 Task: Open Card Email Marketing Campaign Review in Board IT Disaster Recovery and Business Continuity Planning to Workspace Corporate Governance Services and add a team member Softage.3@softage.net, a label Green, a checklist Agroforestry, an attachment from Trello, a color Green and finally, add a card description 'Develop and launch new customer segmentation strategy for international markets' and a comment 'Let us approach this task with a sense of data-driven decision-making, using metrics and analytics to inform our choices.'. Add a start date 'Jan 03, 1900' with a due date 'Jan 10, 1900'
Action: Mouse moved to (88, 335)
Screenshot: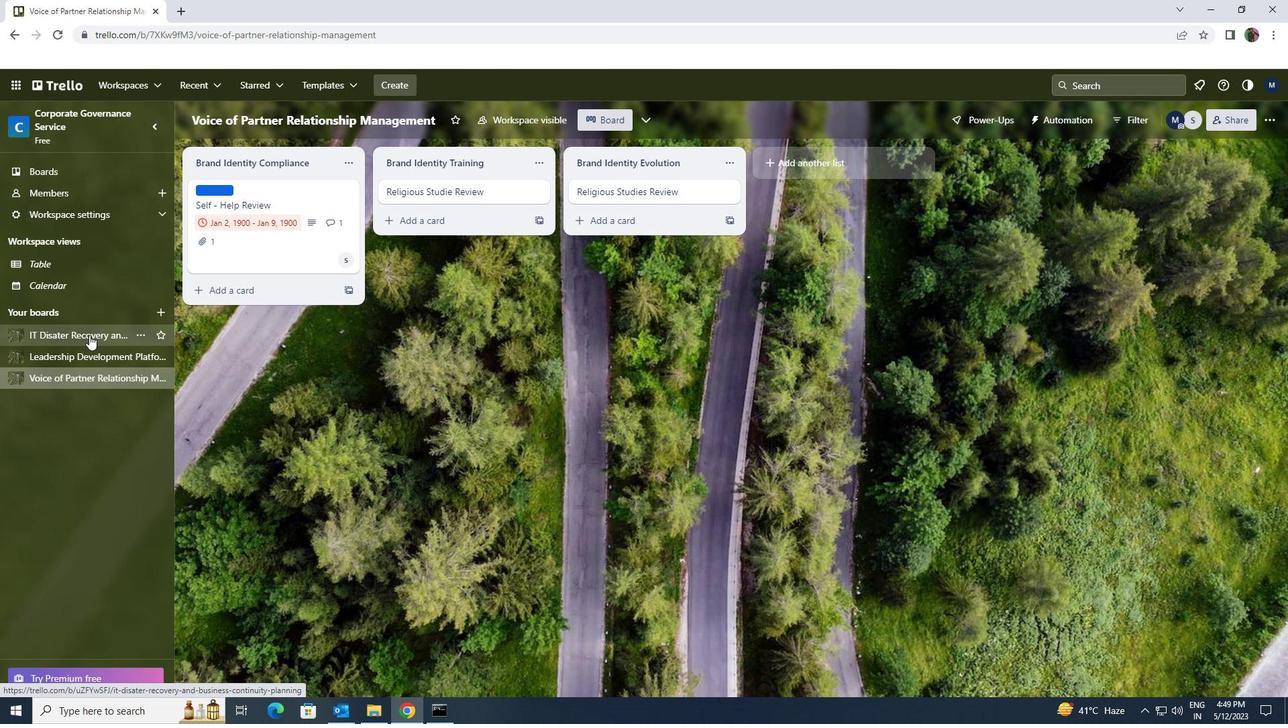 
Action: Mouse pressed left at (88, 335)
Screenshot: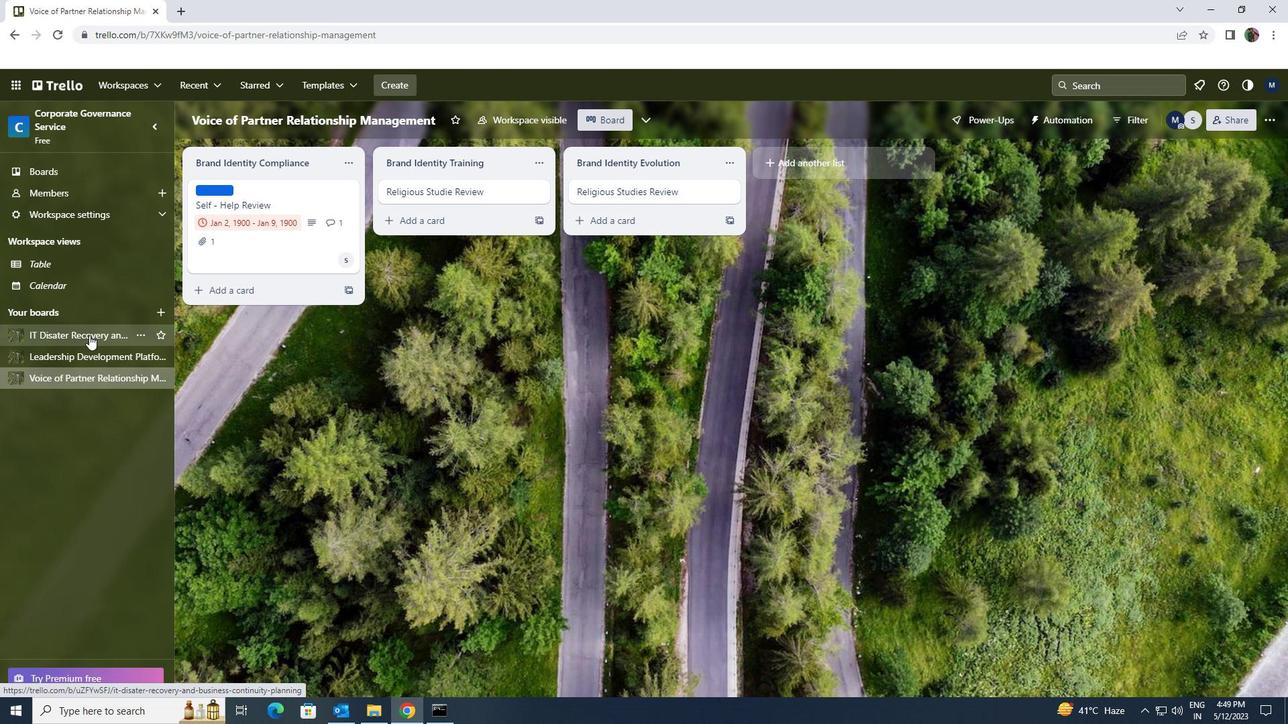 
Action: Mouse moved to (251, 197)
Screenshot: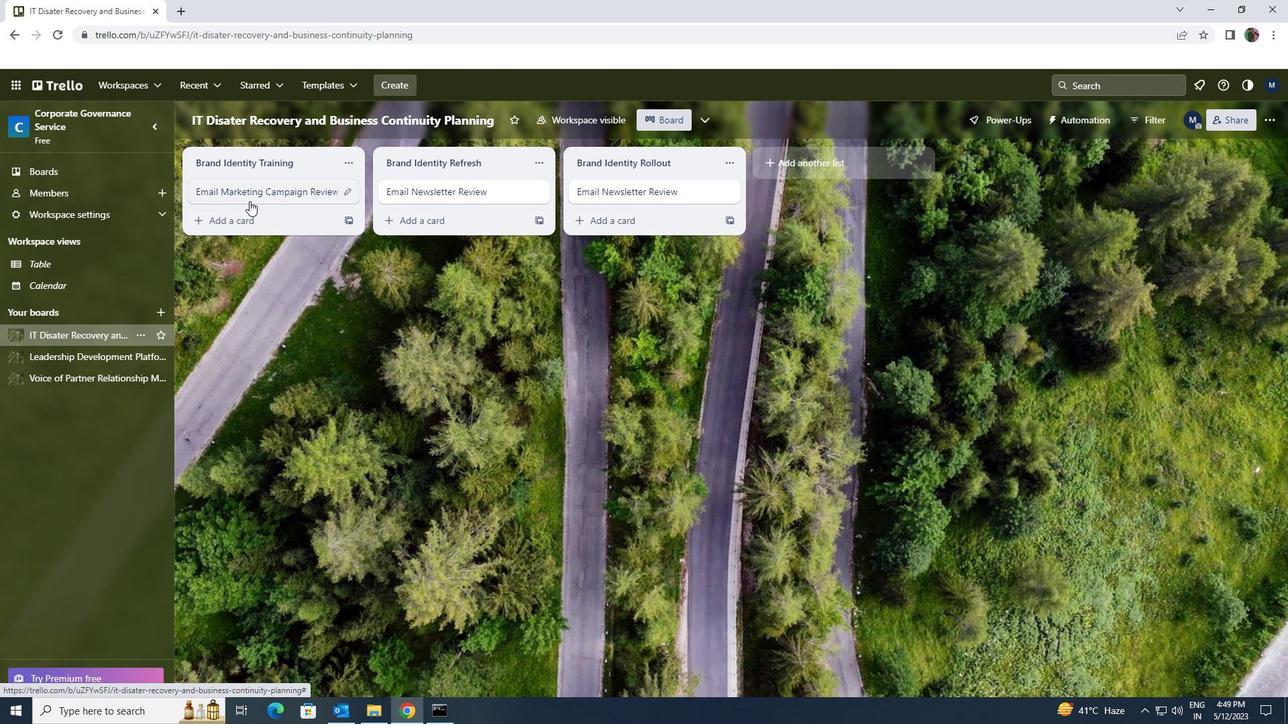 
Action: Mouse pressed left at (251, 197)
Screenshot: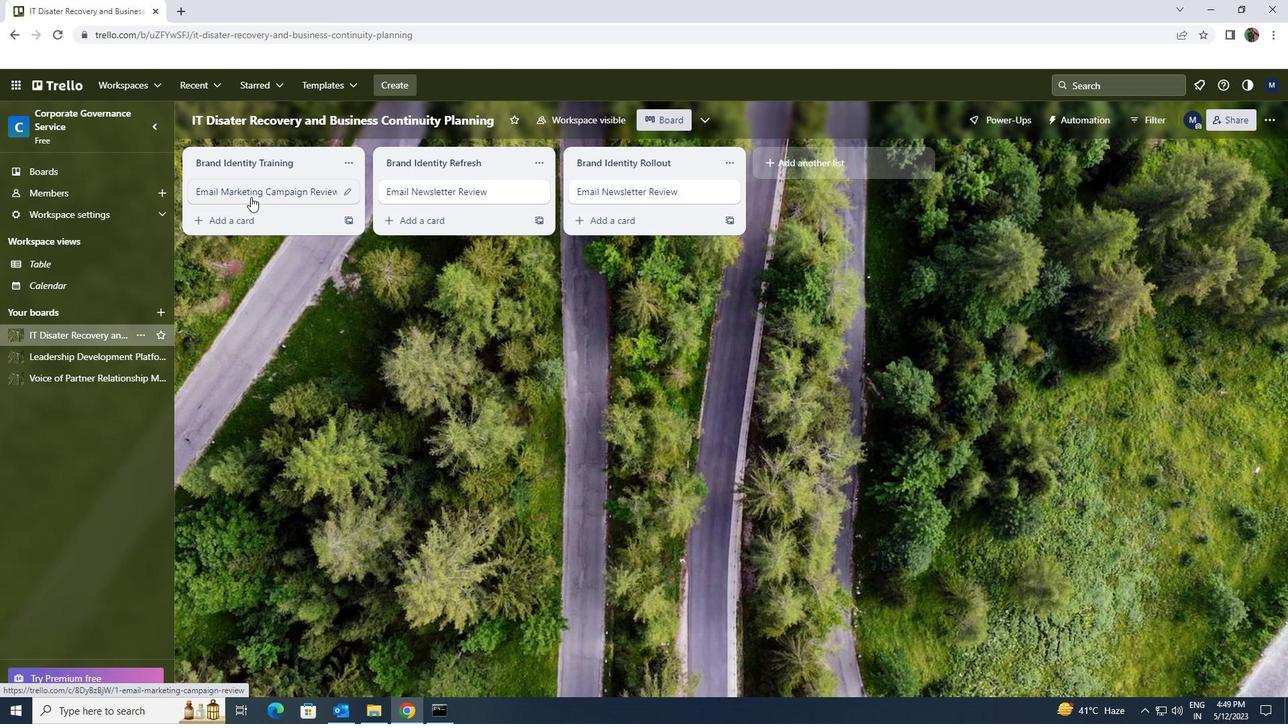 
Action: Mouse moved to (797, 193)
Screenshot: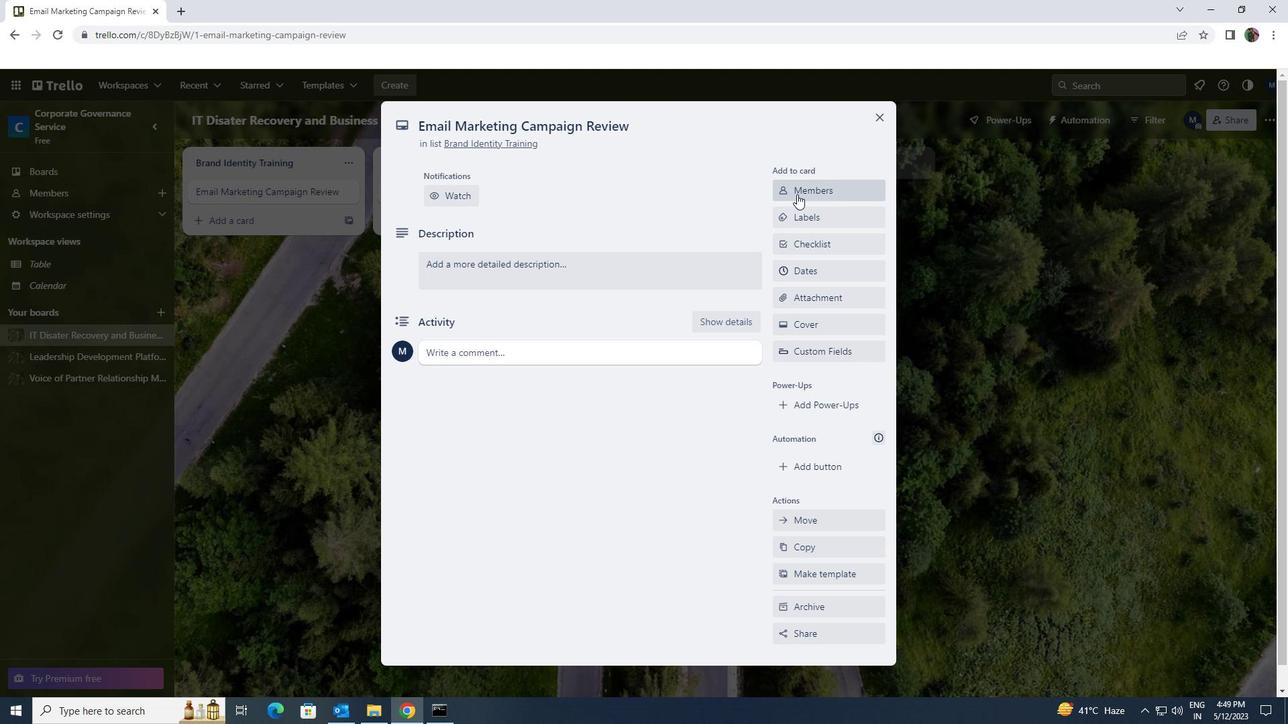 
Action: Mouse pressed left at (797, 193)
Screenshot: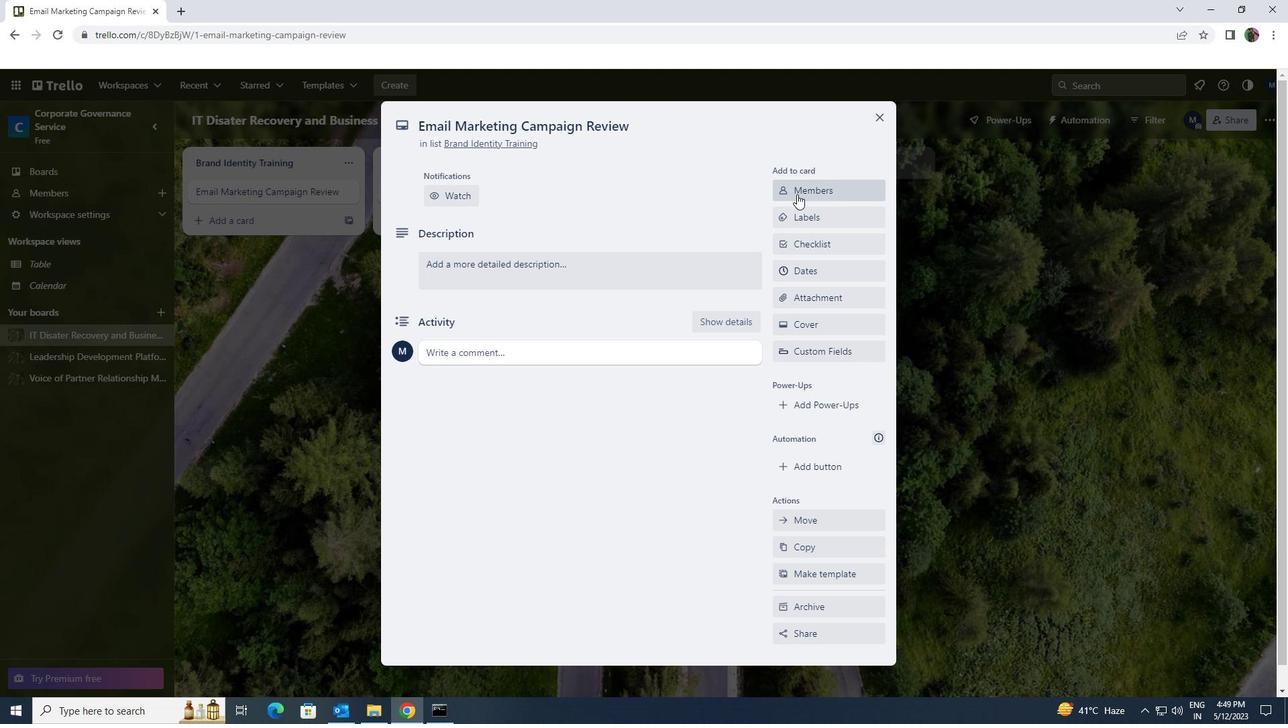 
Action: Mouse moved to (803, 252)
Screenshot: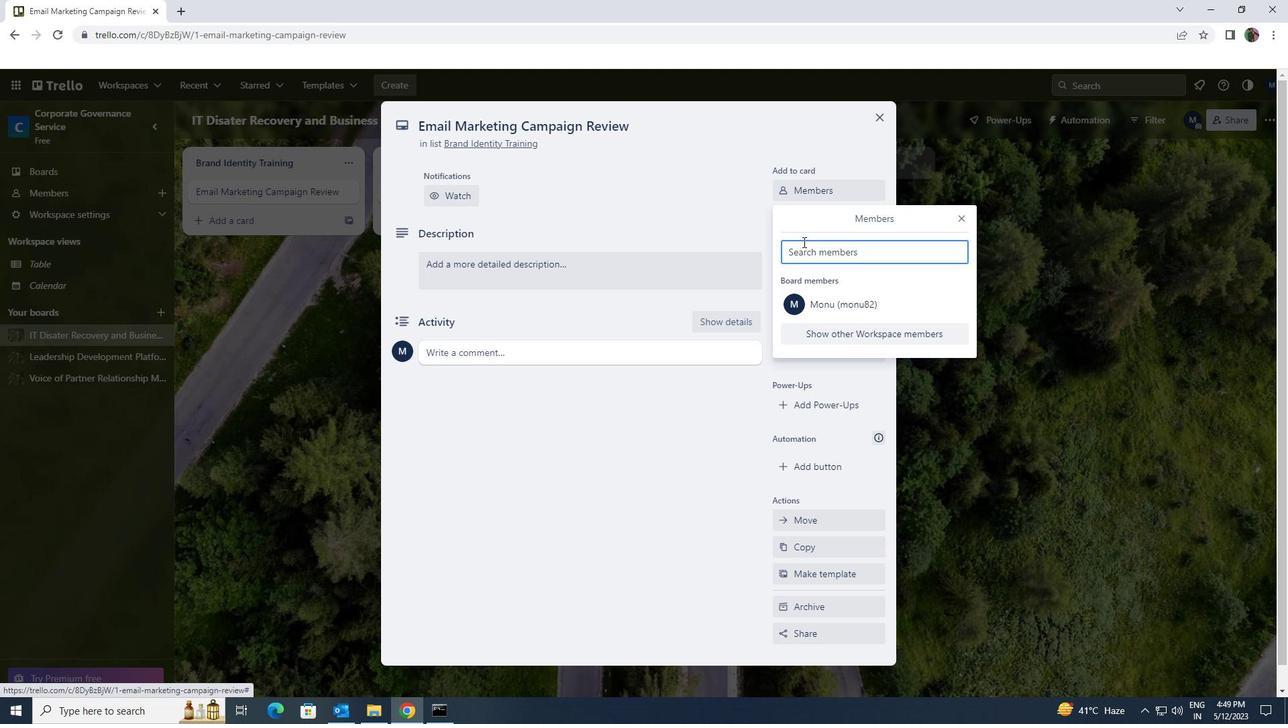 
Action: Mouse pressed left at (803, 252)
Screenshot: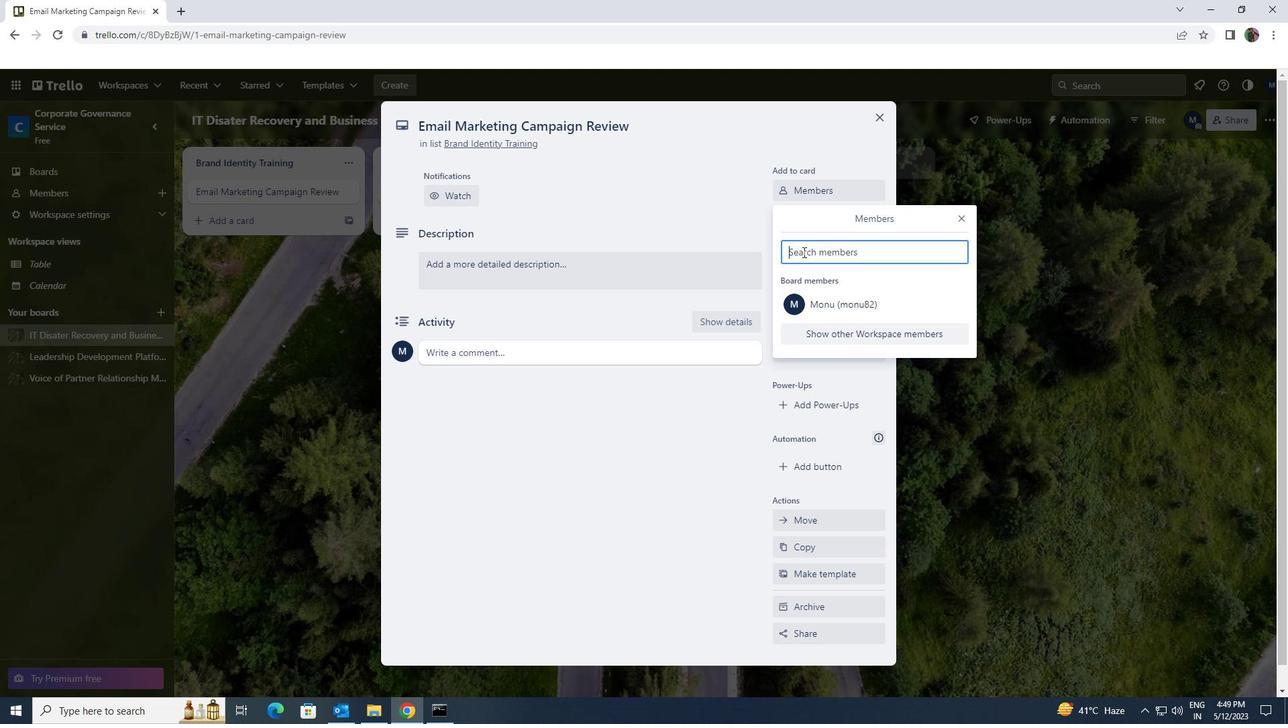 
Action: Key pressed softage.3<Key.shift>@SOFTAGE.NET
Screenshot: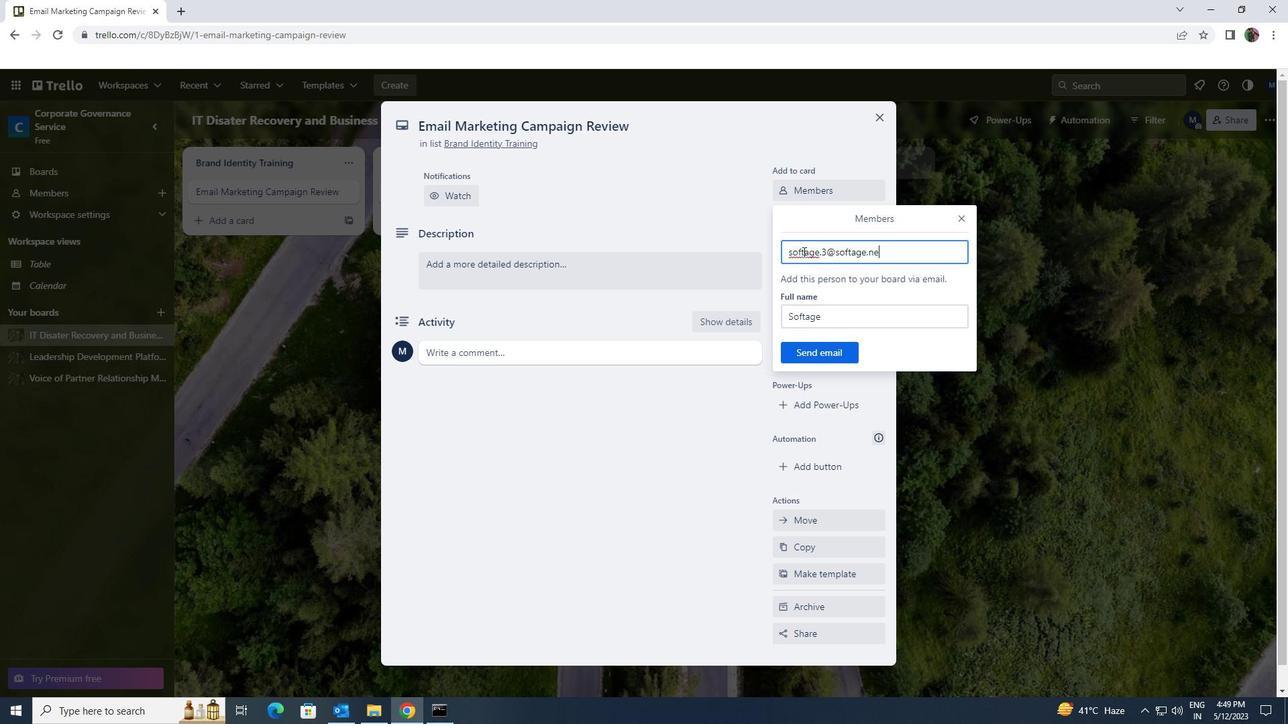 
Action: Mouse moved to (816, 350)
Screenshot: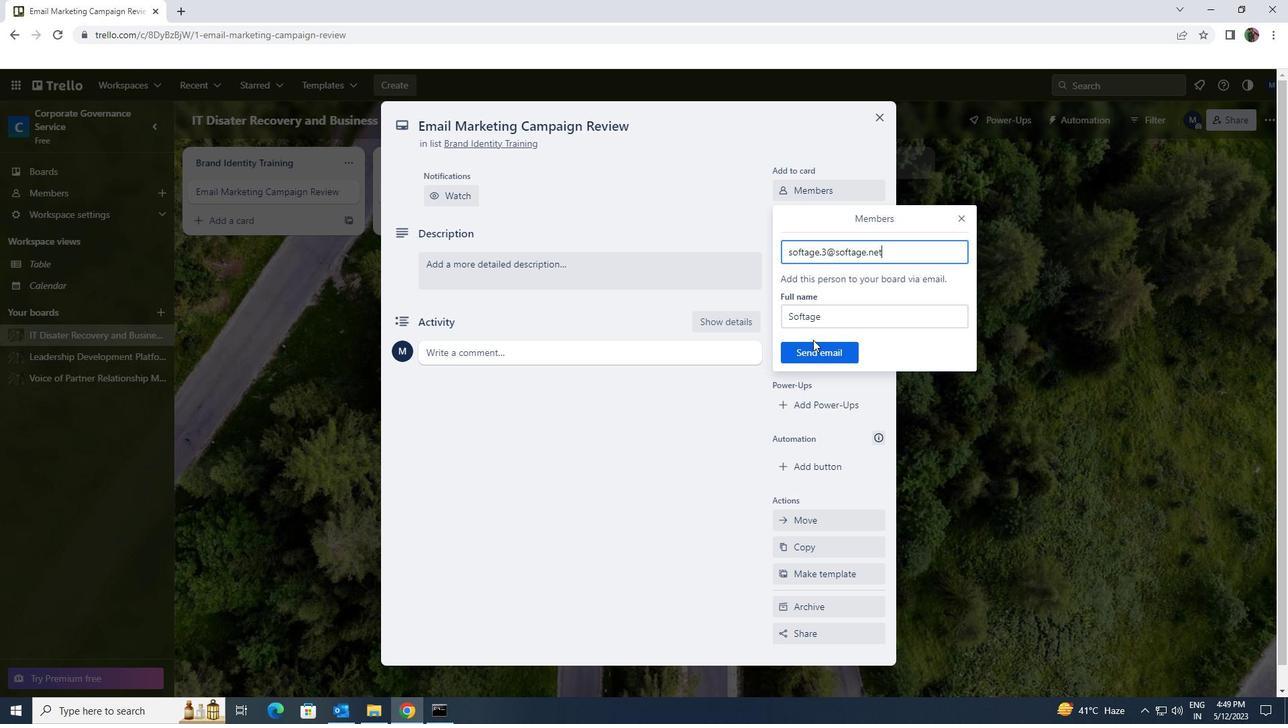 
Action: Mouse pressed left at (816, 350)
Screenshot: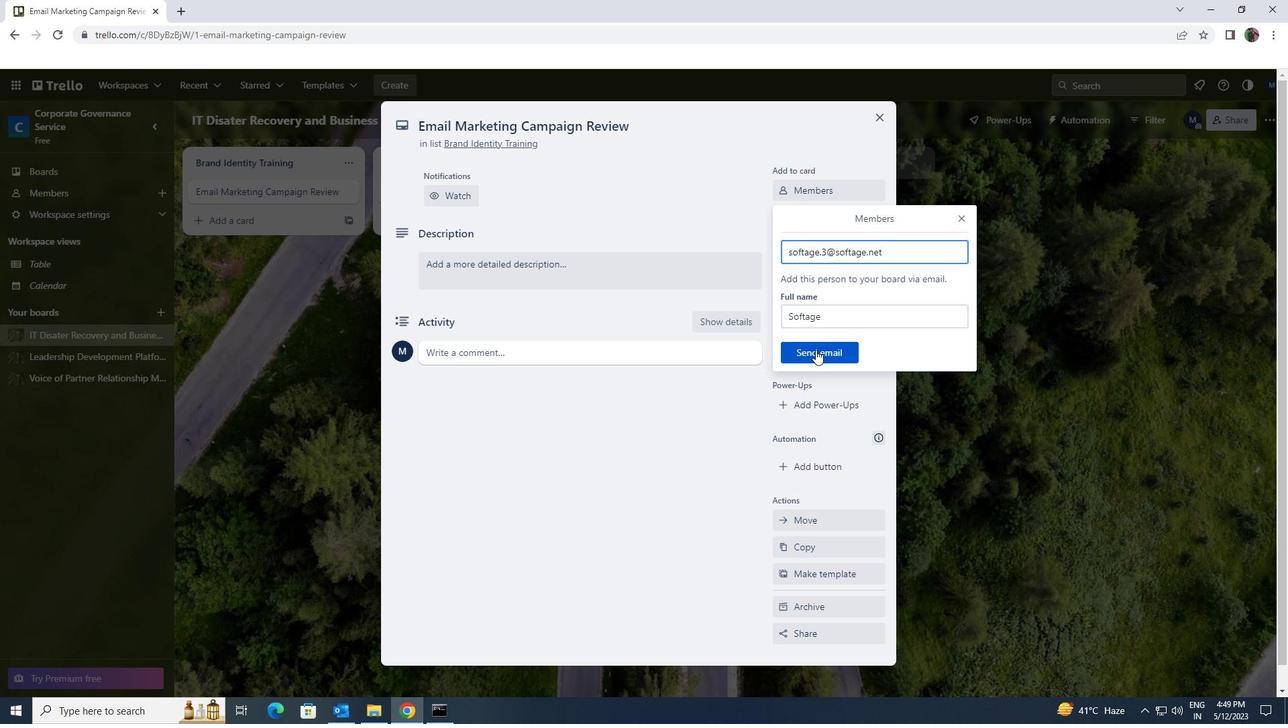 
Action: Mouse moved to (810, 271)
Screenshot: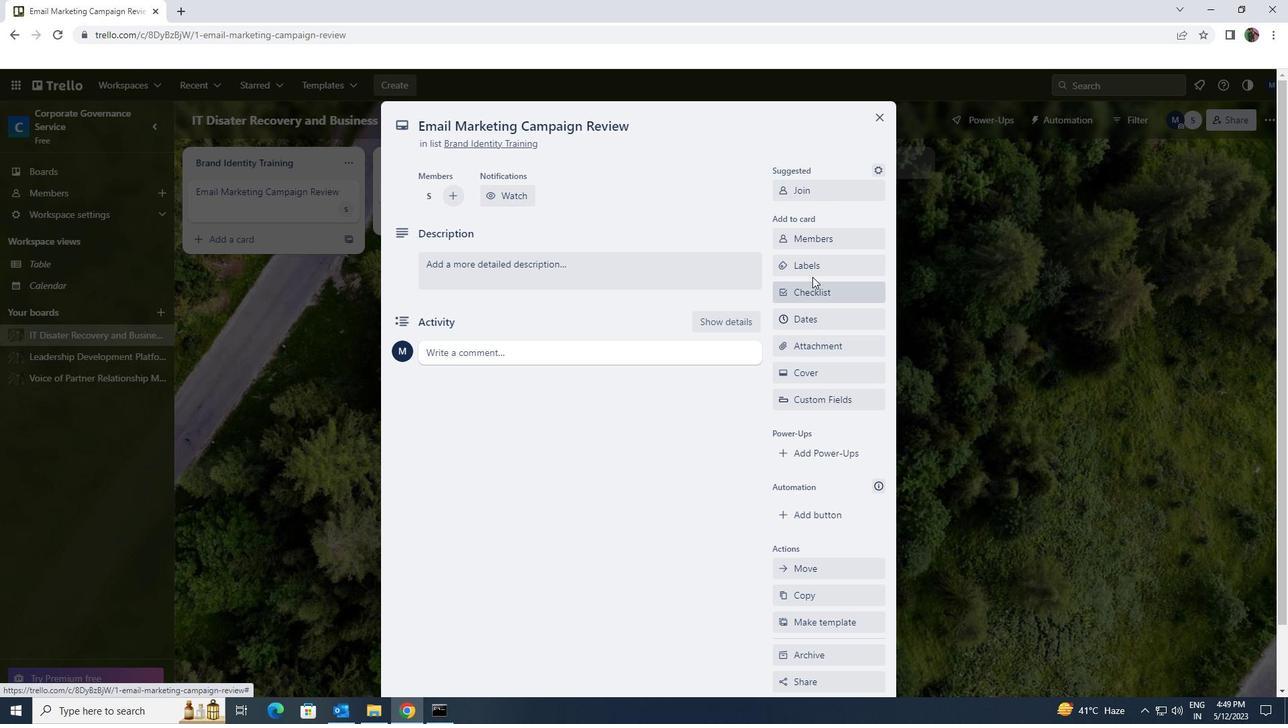 
Action: Mouse pressed left at (810, 271)
Screenshot: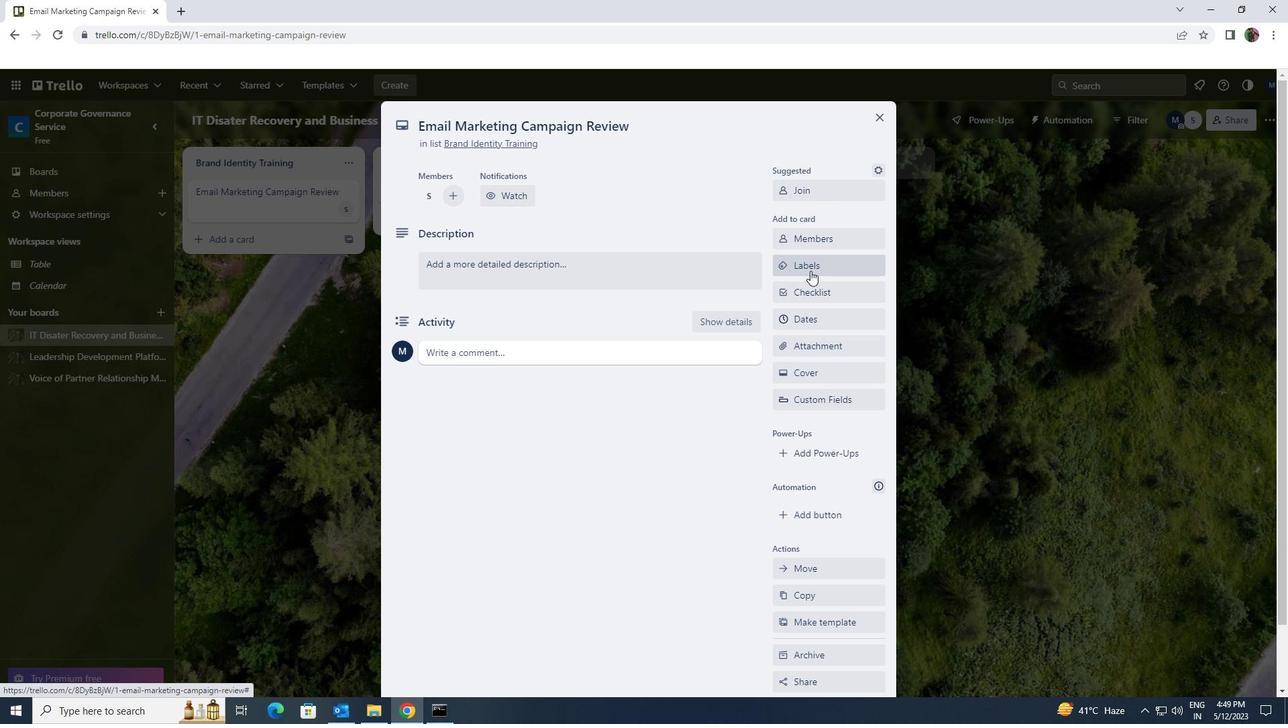 
Action: Mouse moved to (839, 522)
Screenshot: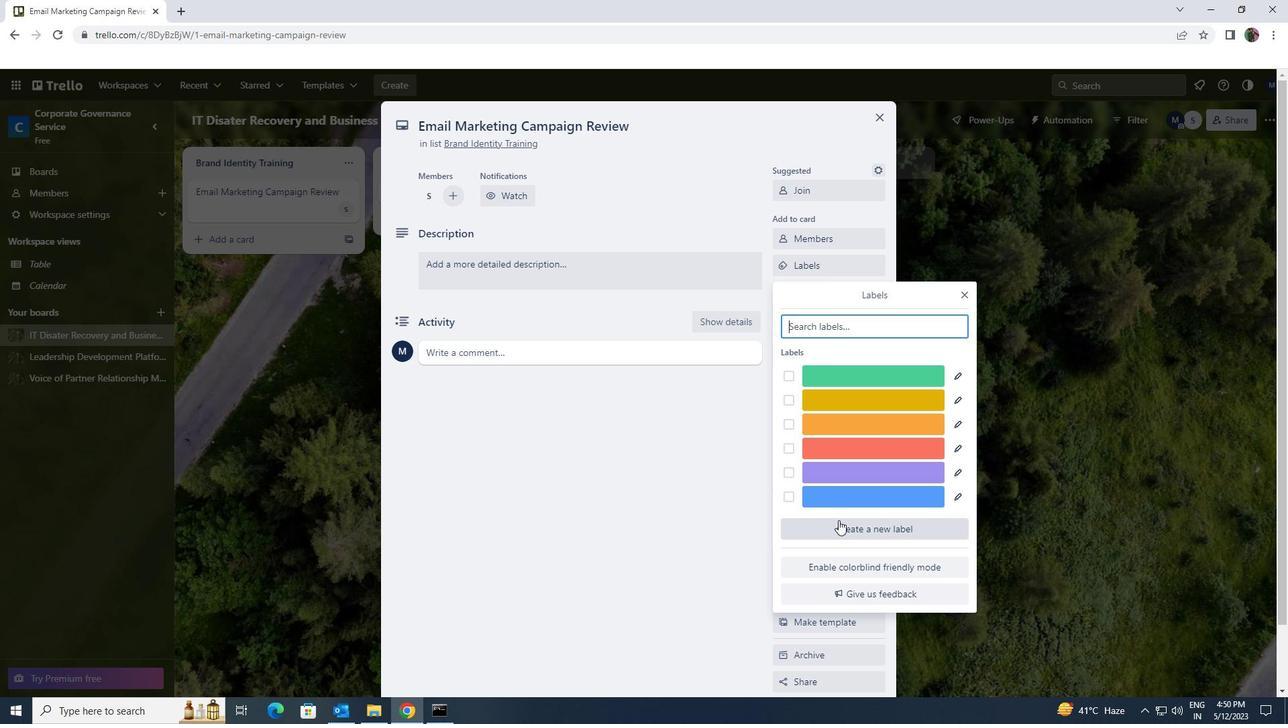 
Action: Mouse pressed left at (839, 522)
Screenshot: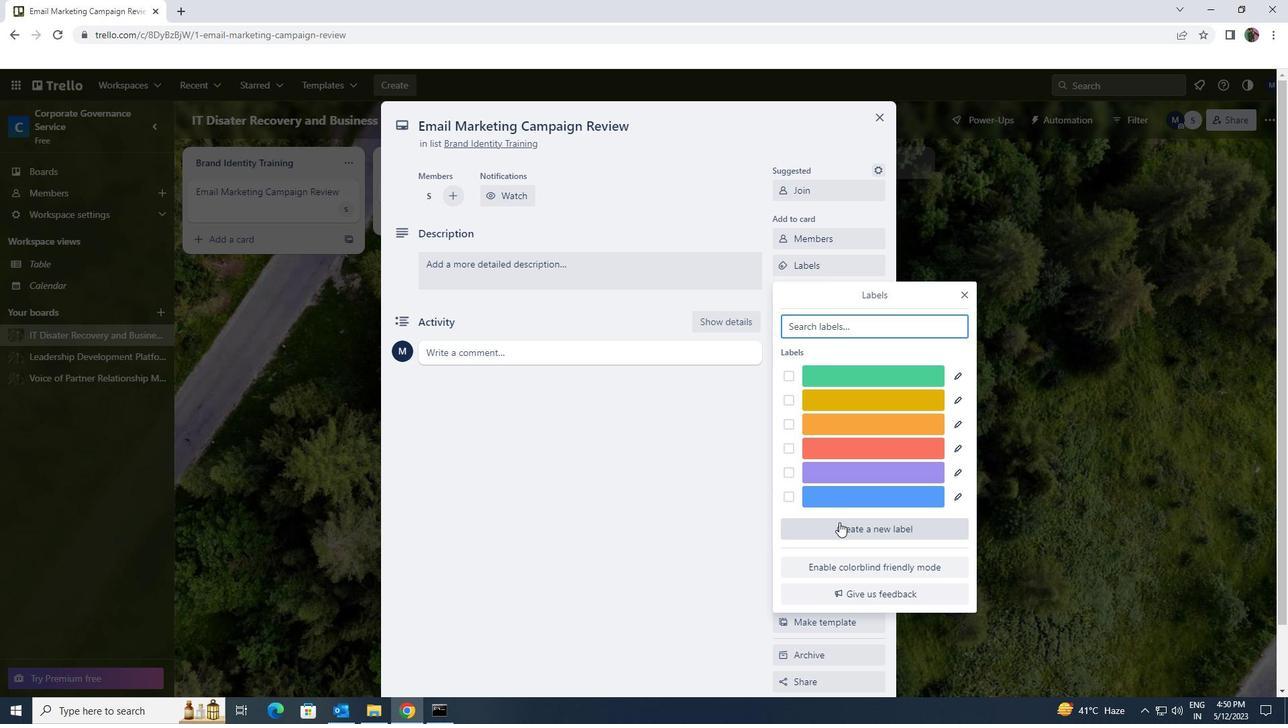 
Action: Mouse moved to (802, 516)
Screenshot: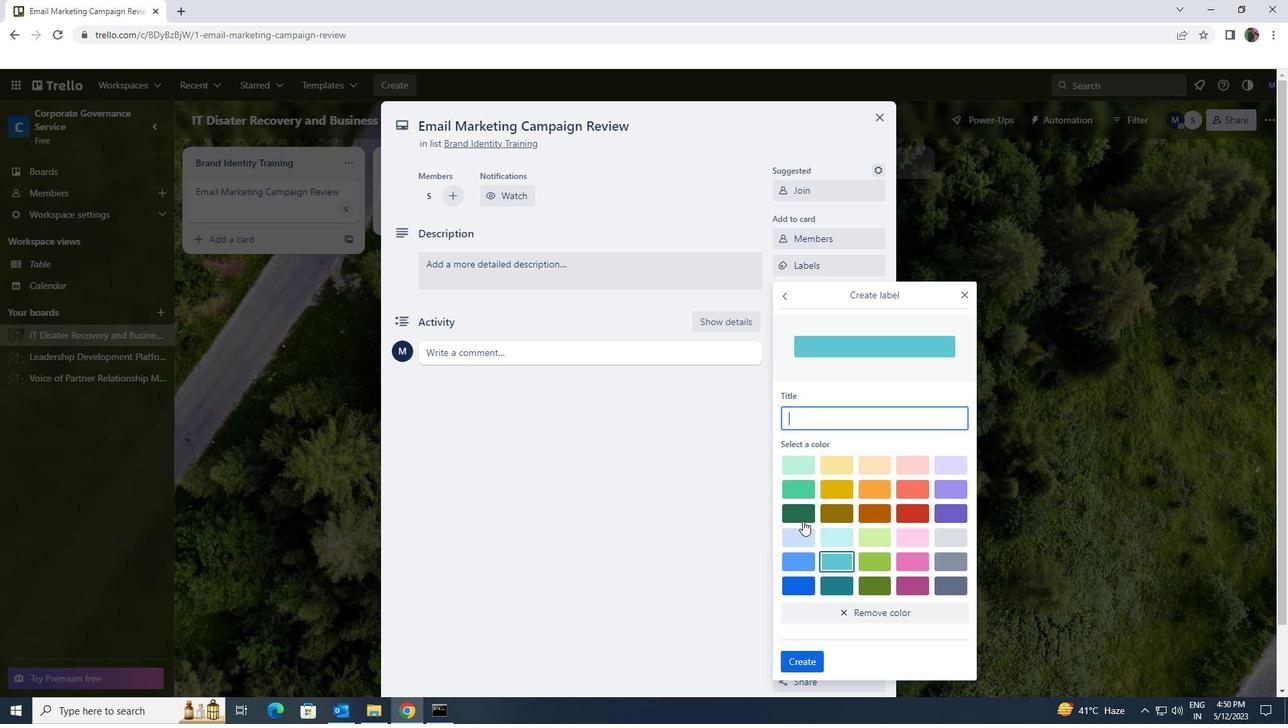 
Action: Mouse pressed left at (802, 516)
Screenshot: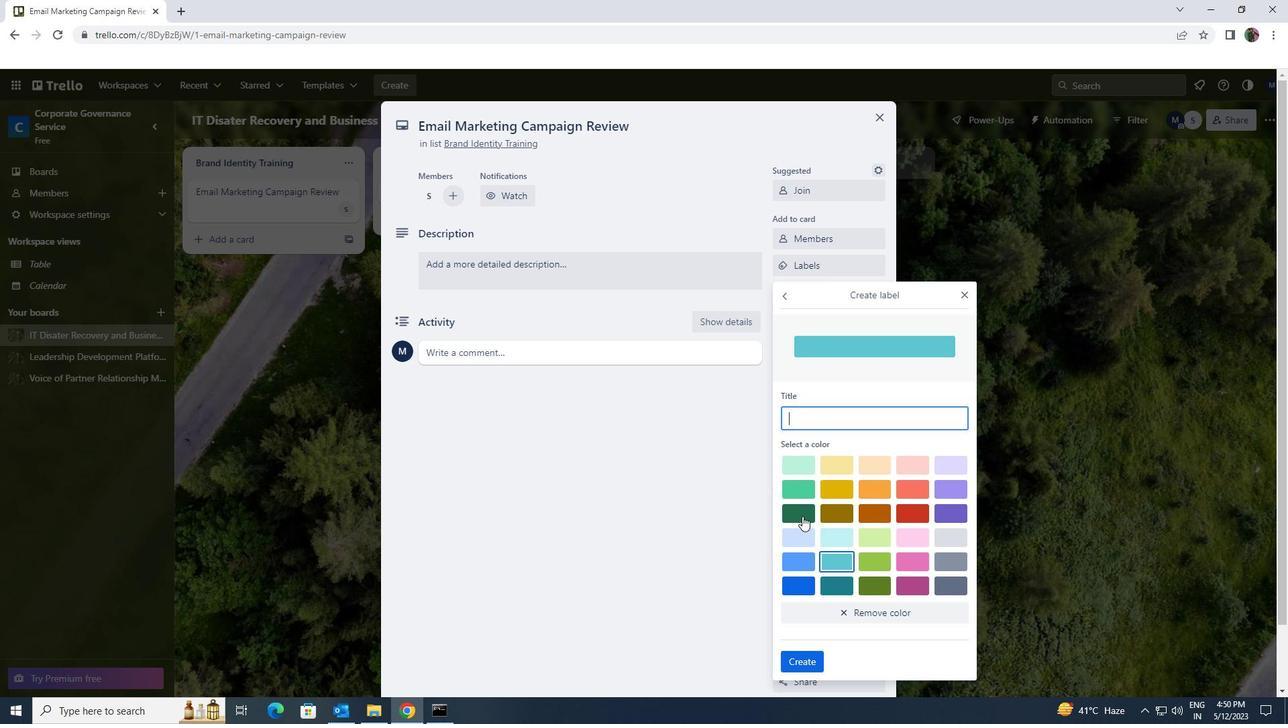 
Action: Mouse moved to (804, 665)
Screenshot: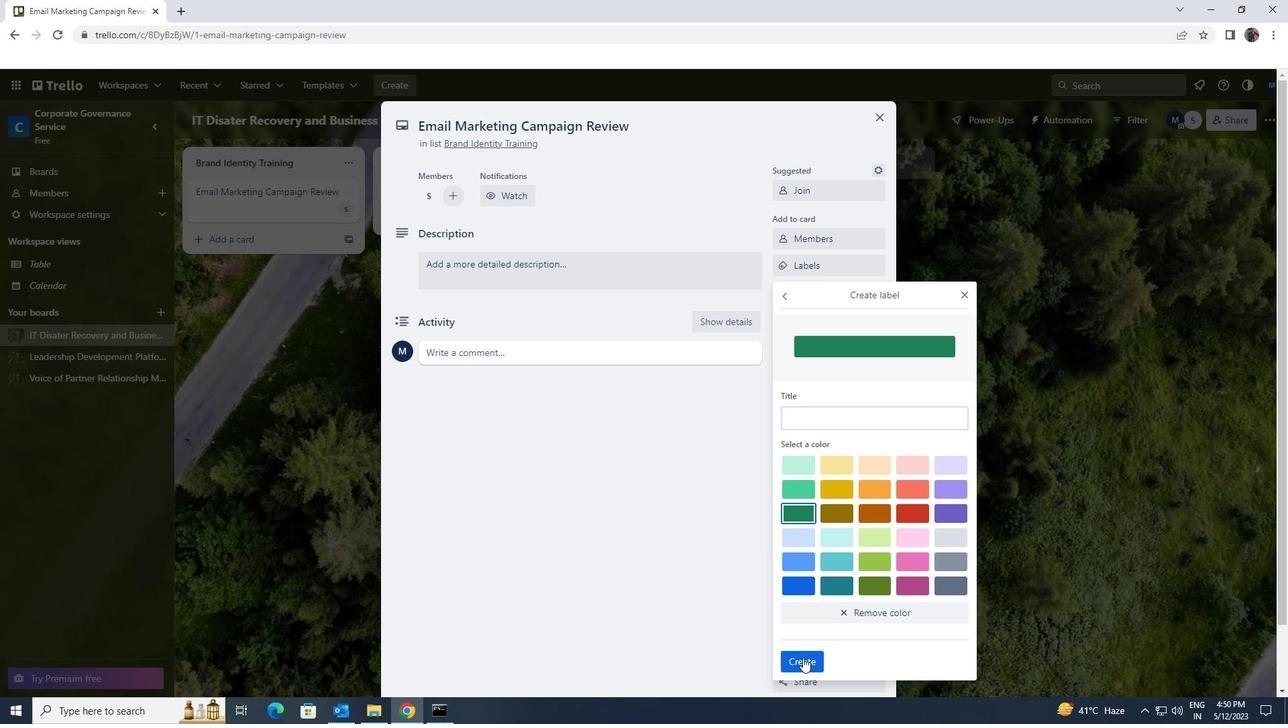 
Action: Mouse pressed left at (804, 665)
Screenshot: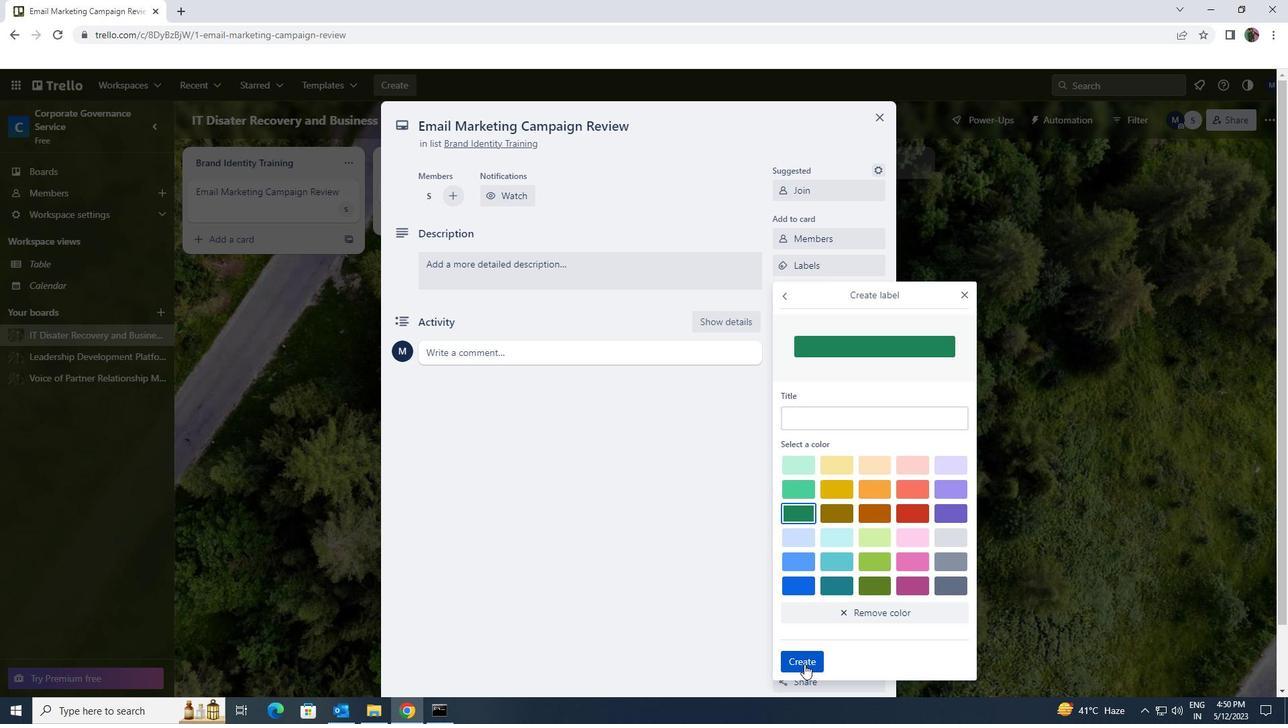 
Action: Mouse moved to (971, 291)
Screenshot: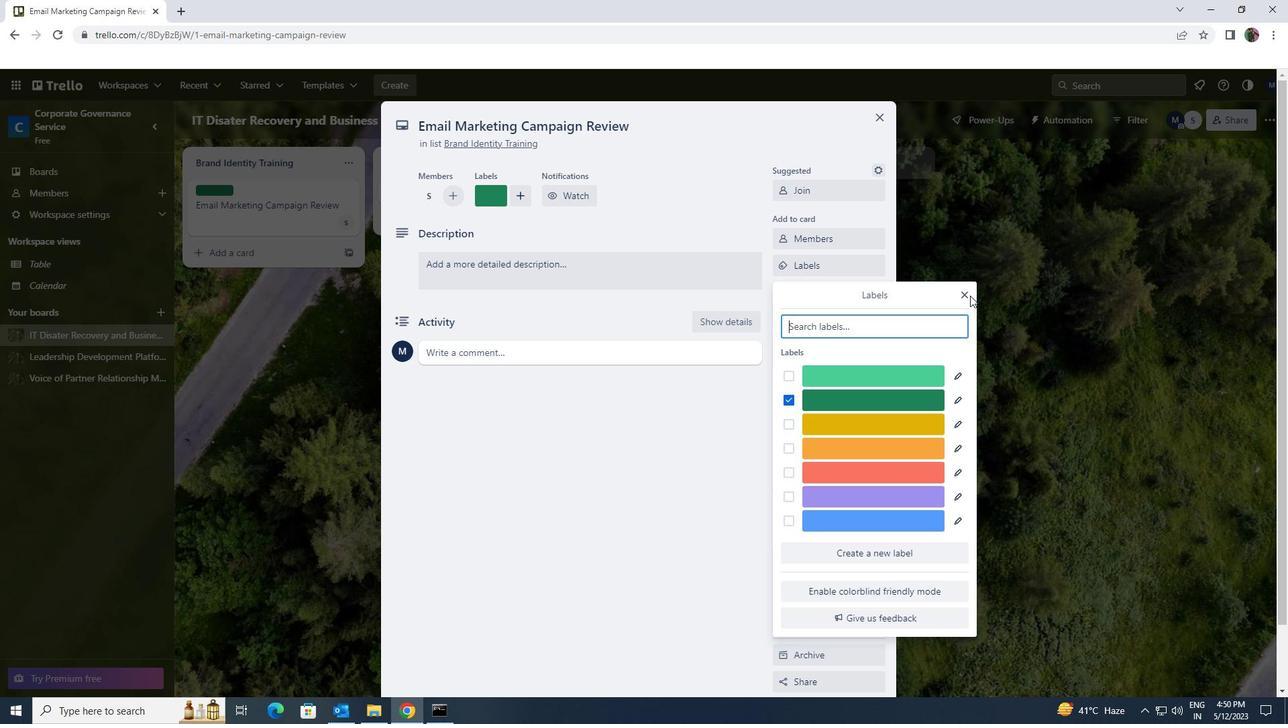 
Action: Mouse pressed left at (971, 291)
Screenshot: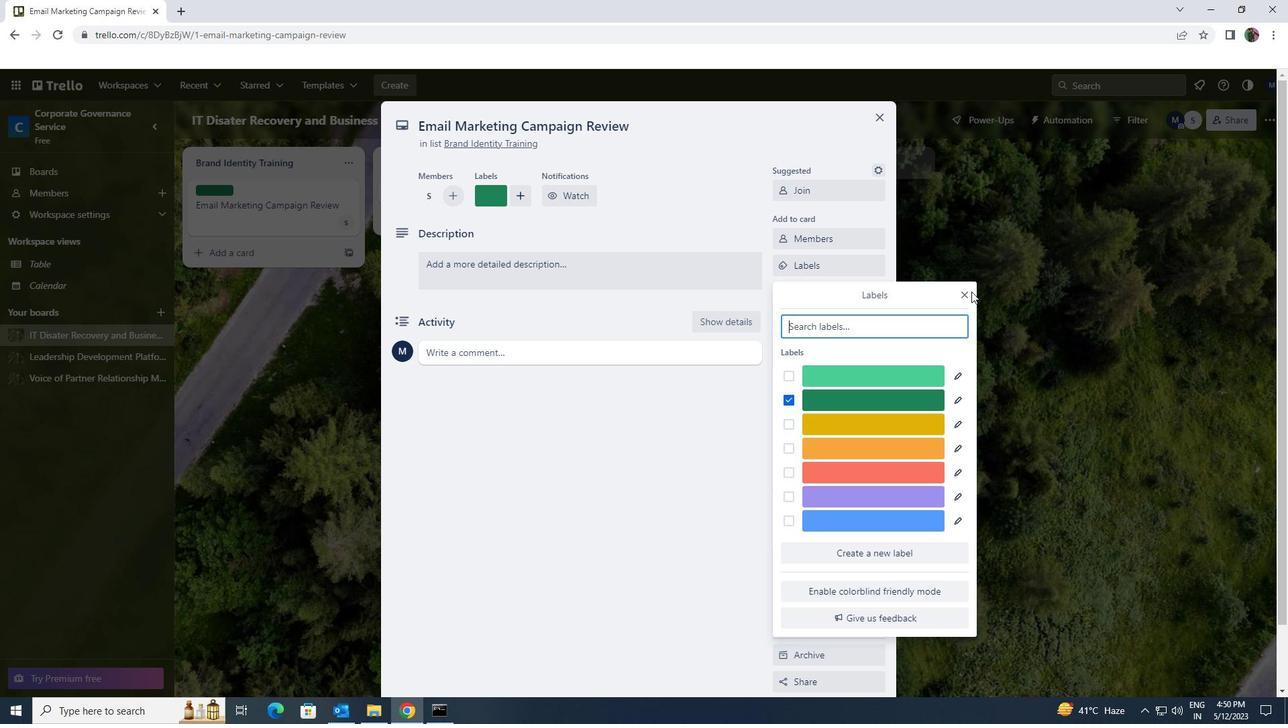 
Action: Mouse moved to (967, 295)
Screenshot: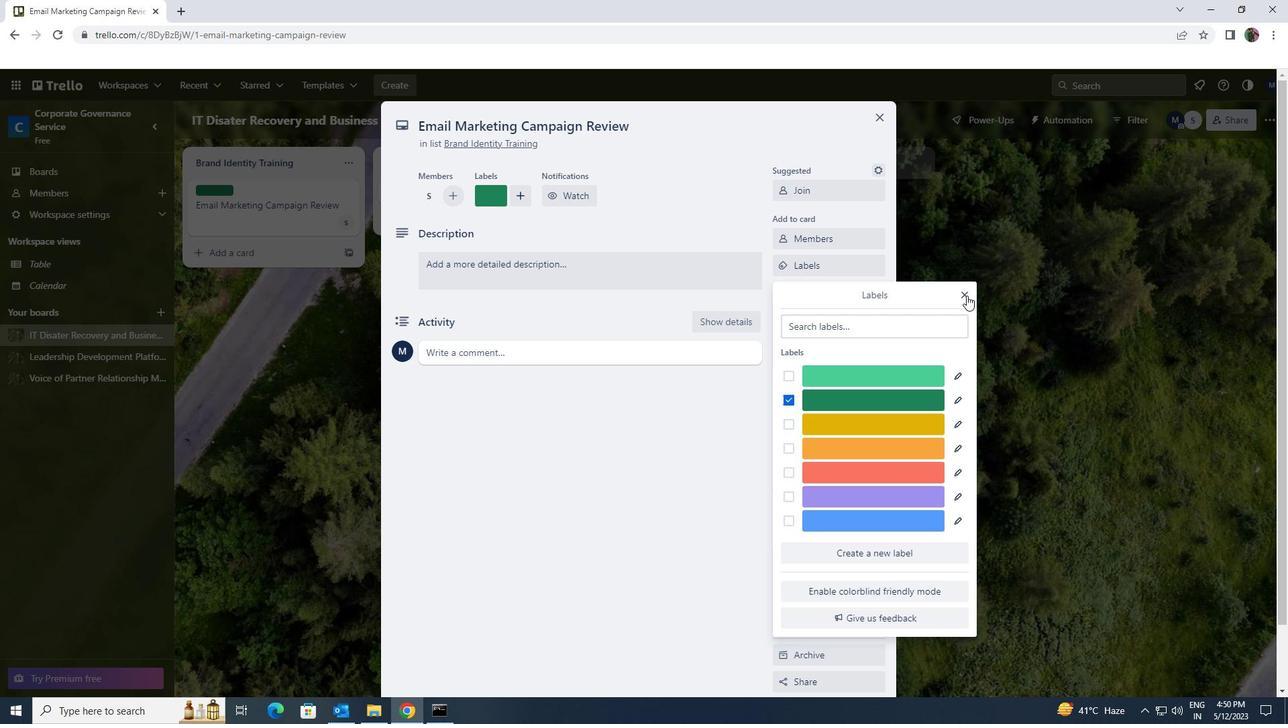 
Action: Mouse pressed left at (967, 295)
Screenshot: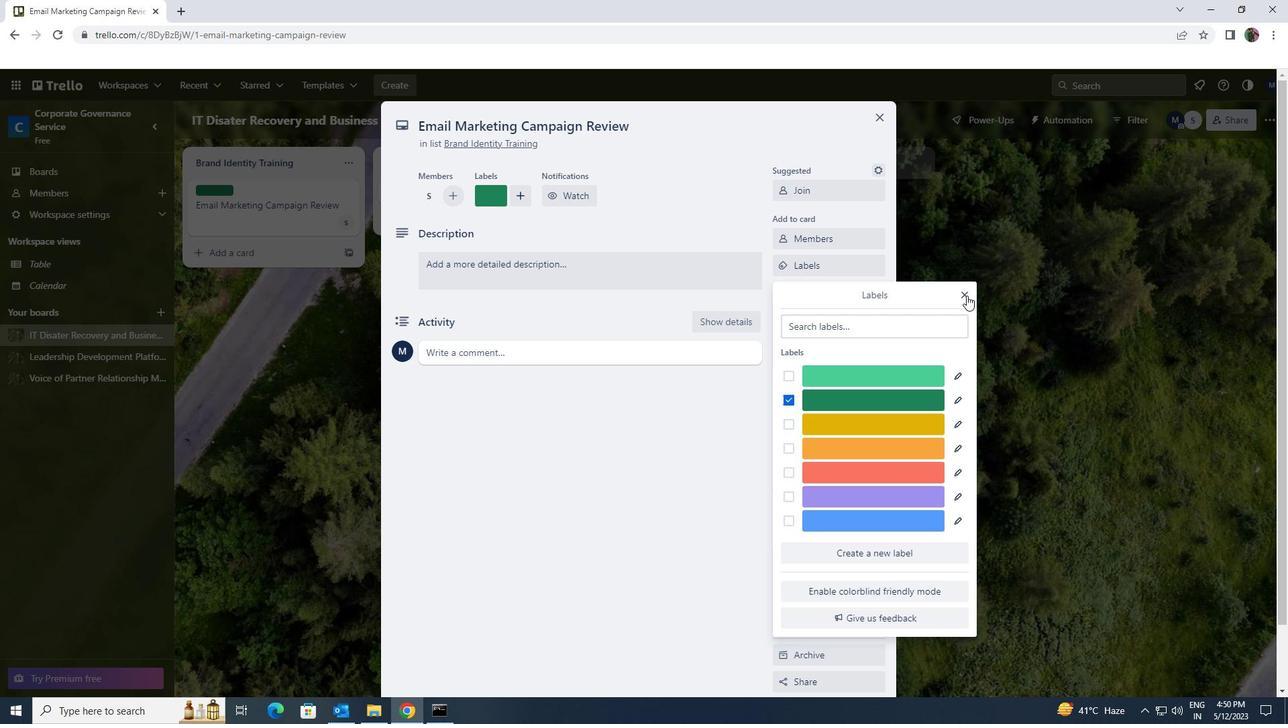 
Action: Mouse moved to (834, 289)
Screenshot: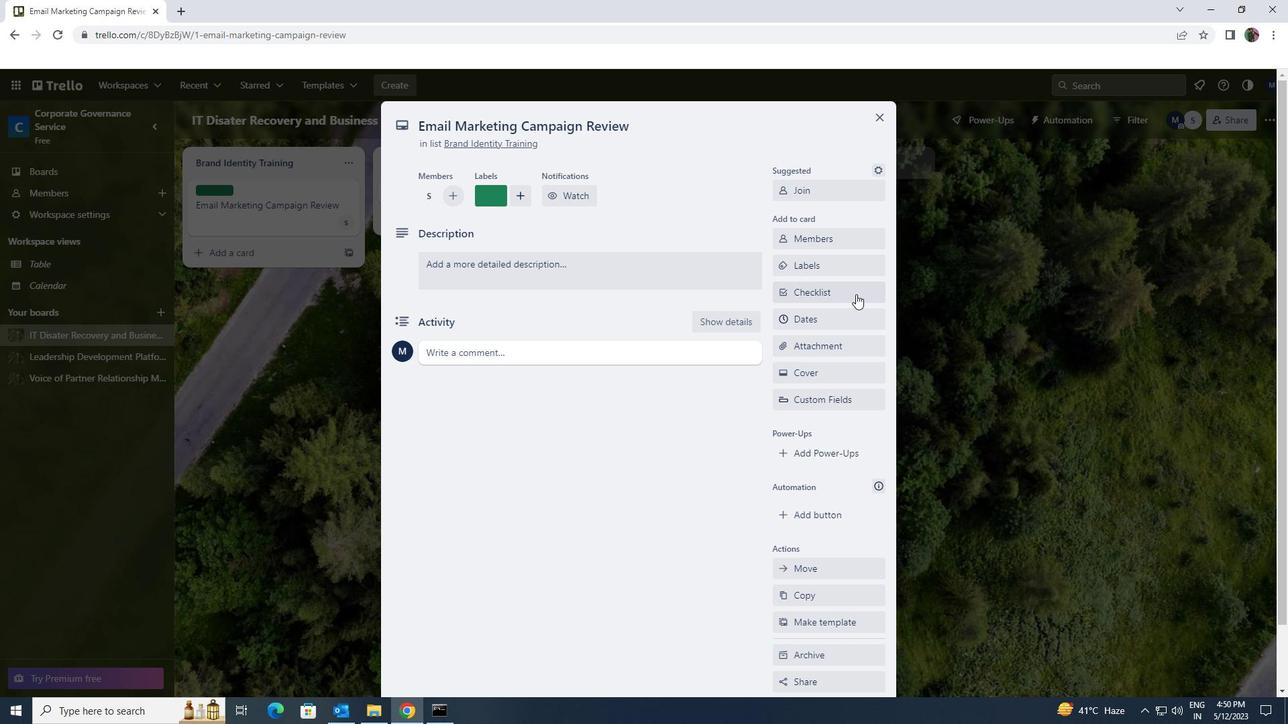 
Action: Mouse pressed left at (834, 289)
Screenshot: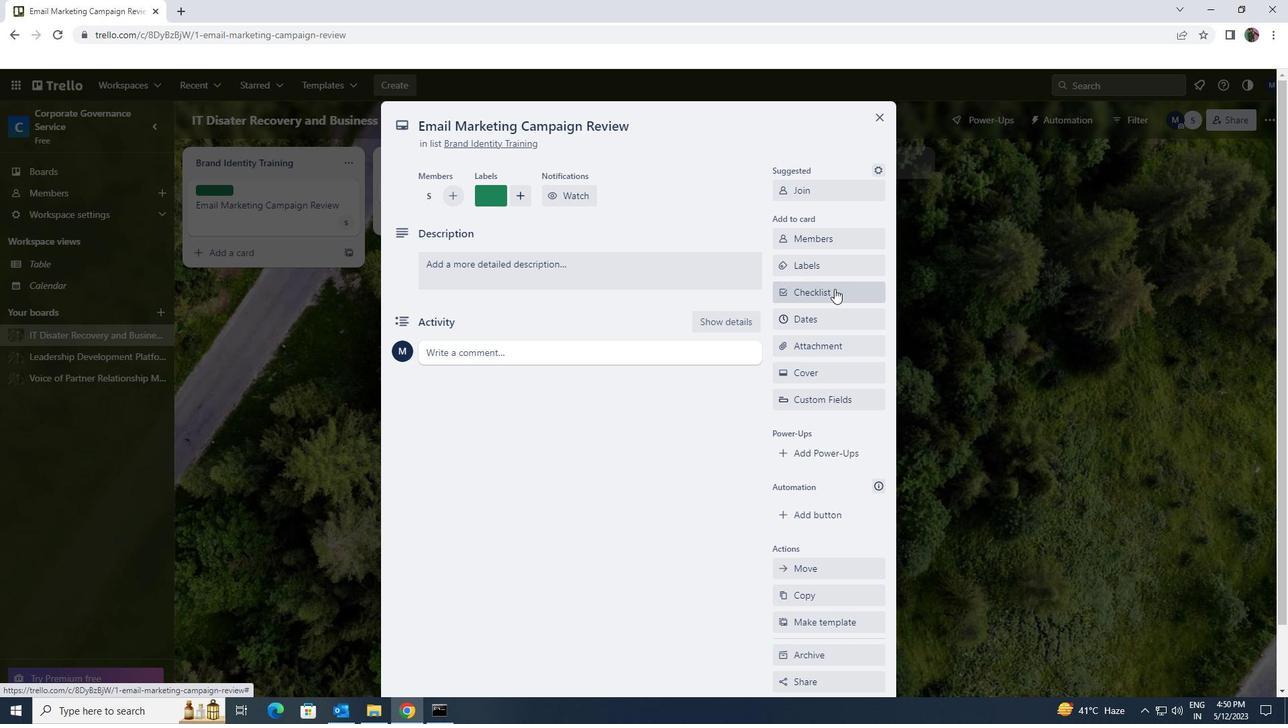 
Action: Key pressed <Key.shift>AGROFORESTY
Screenshot: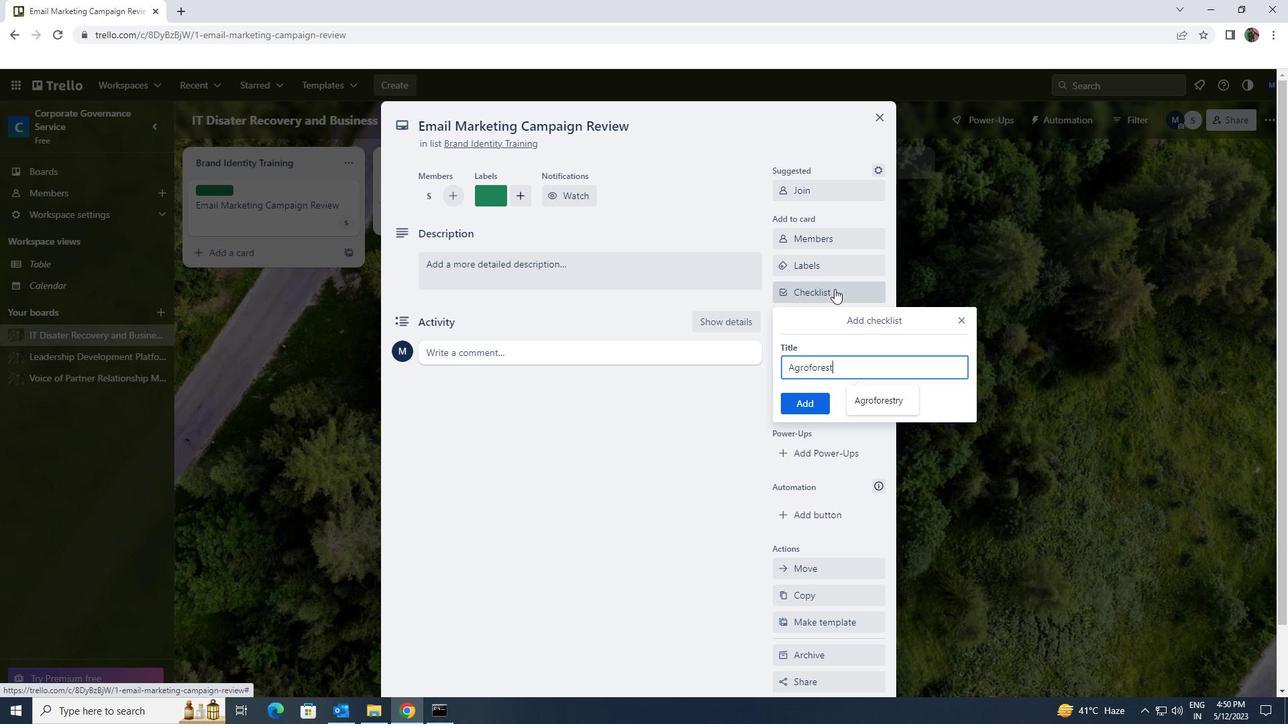 
Action: Mouse moved to (822, 402)
Screenshot: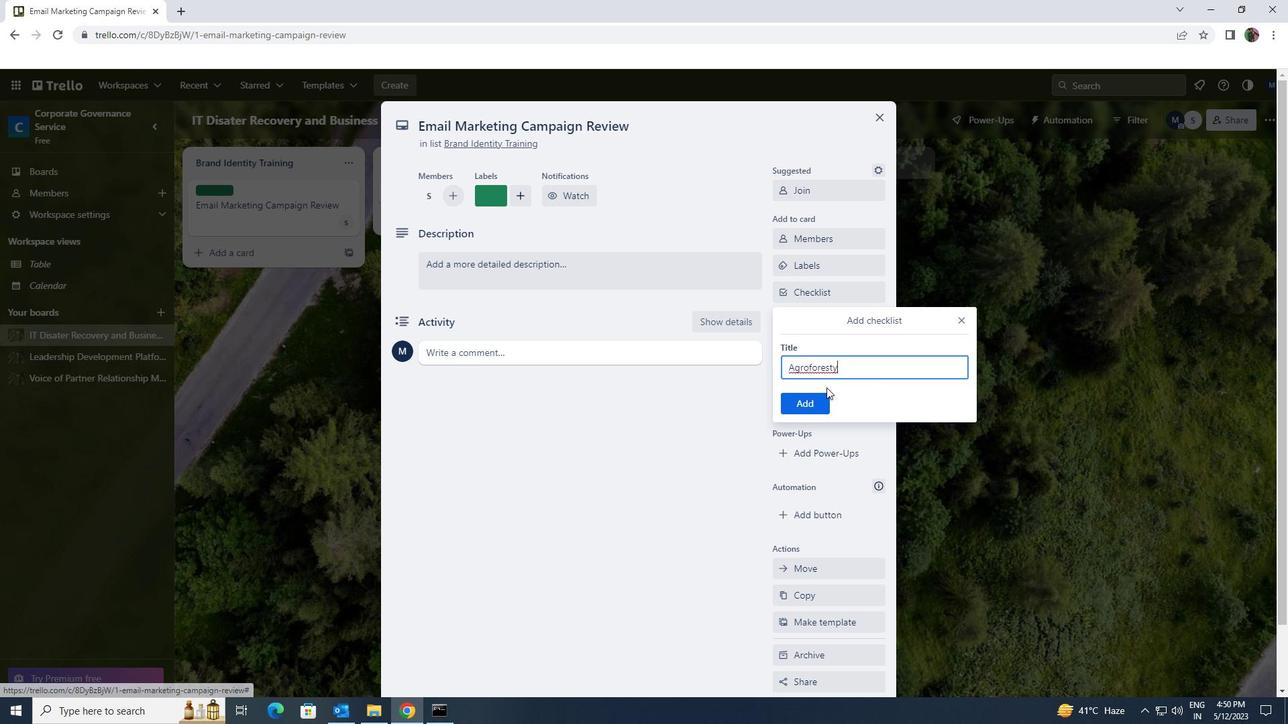 
Action: Mouse pressed left at (822, 402)
Screenshot: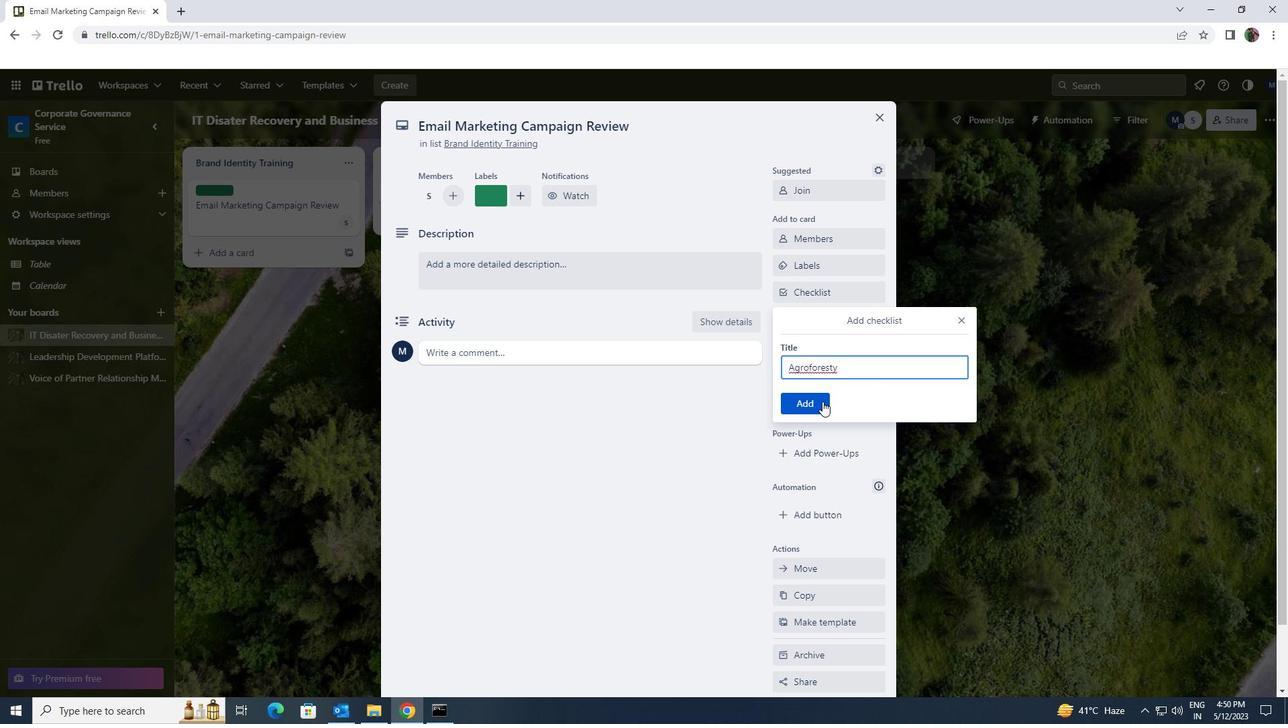 
Action: Mouse moved to (821, 342)
Screenshot: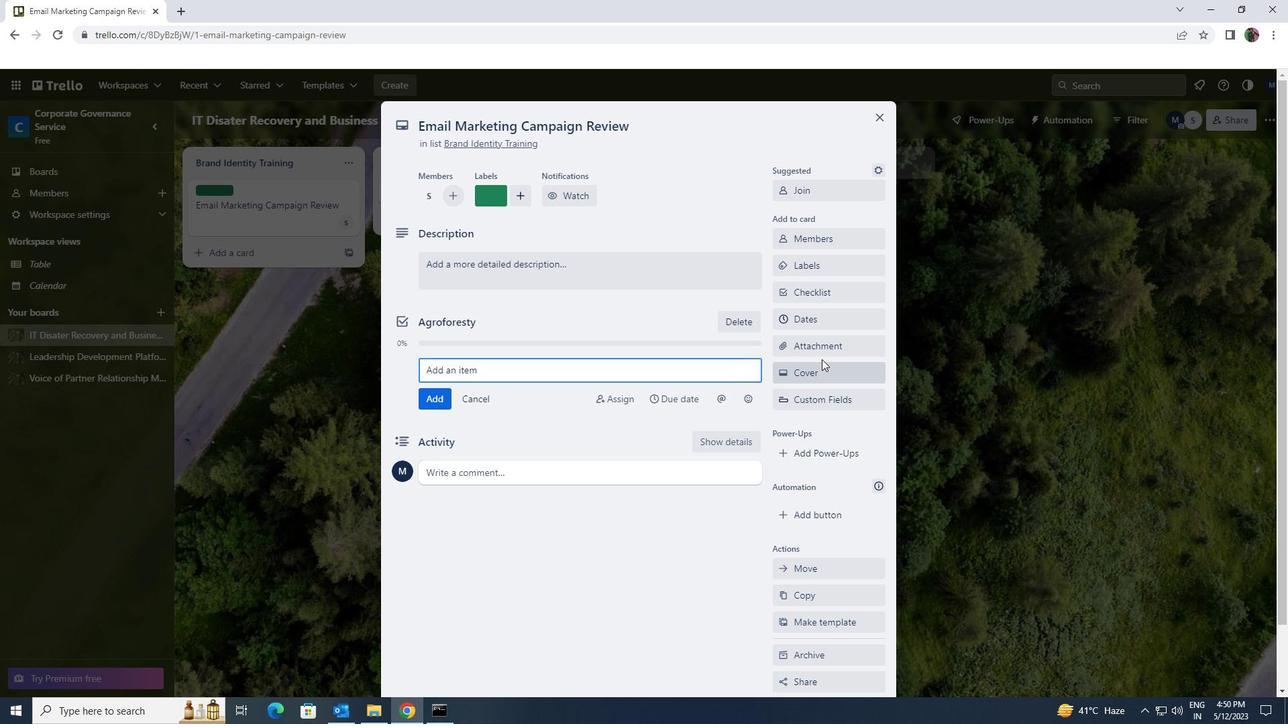 
Action: Mouse pressed left at (821, 342)
Screenshot: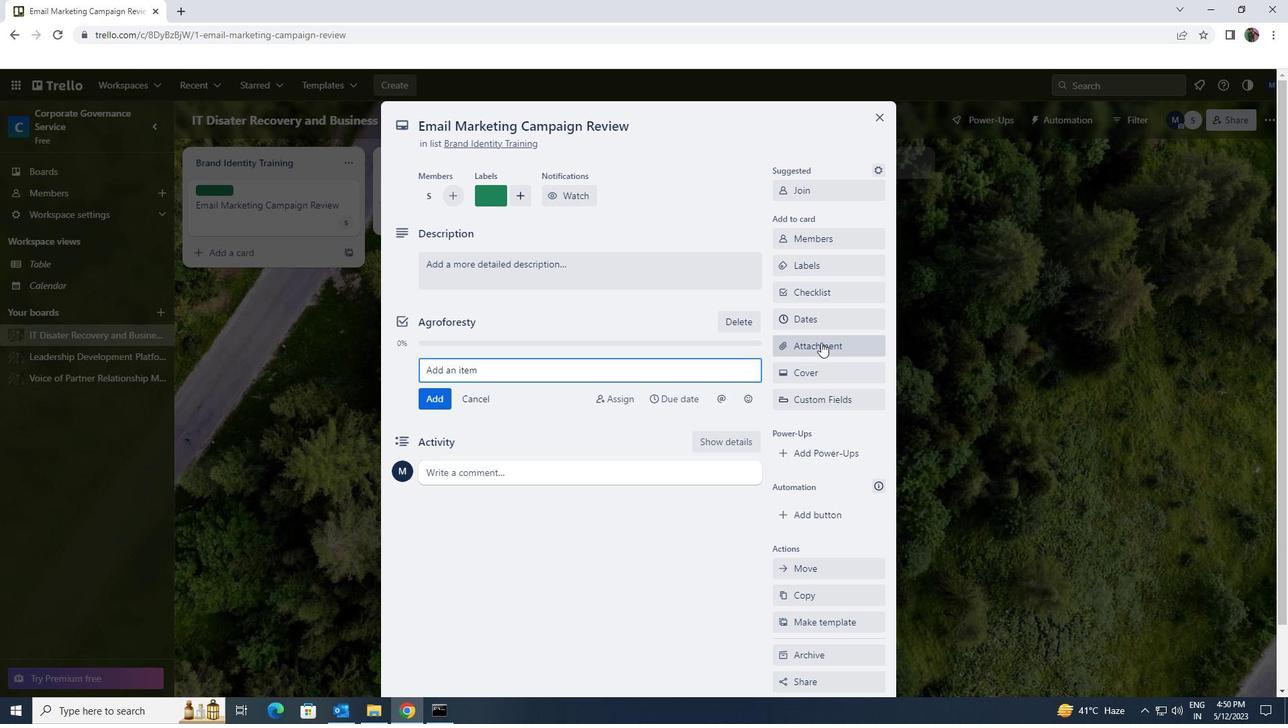 
Action: Mouse moved to (814, 428)
Screenshot: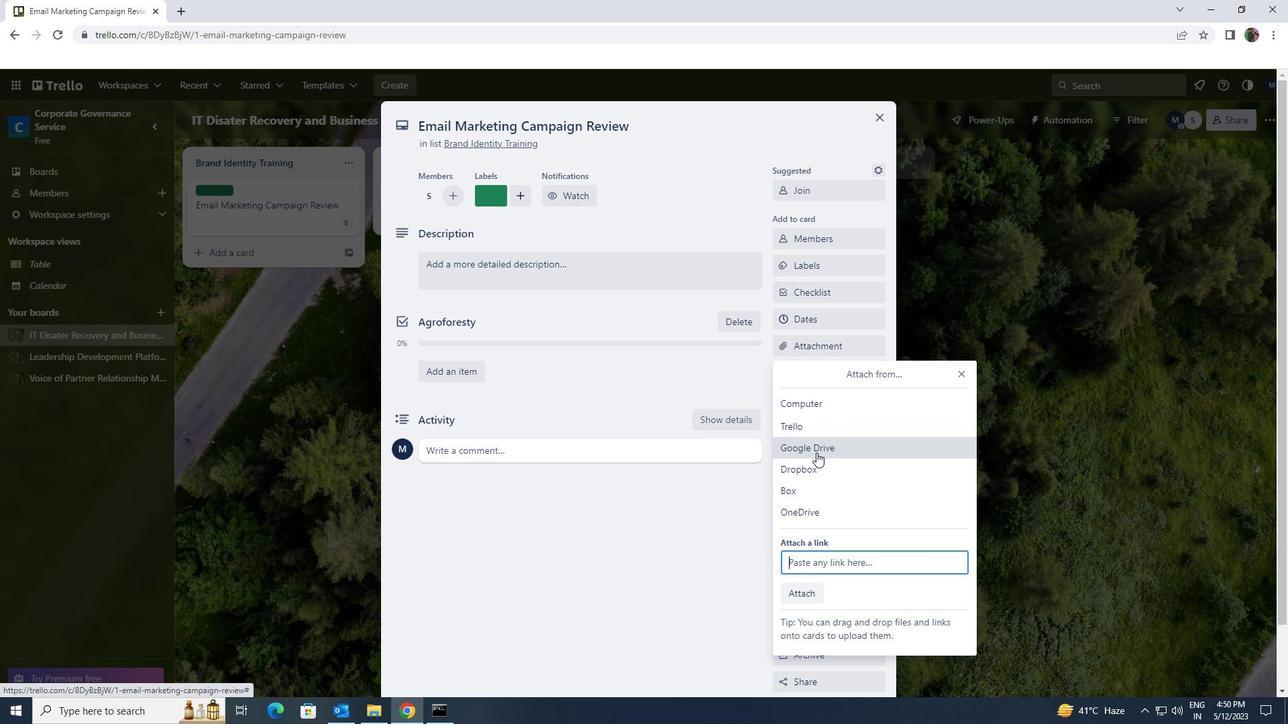 
Action: Mouse pressed left at (814, 428)
Screenshot: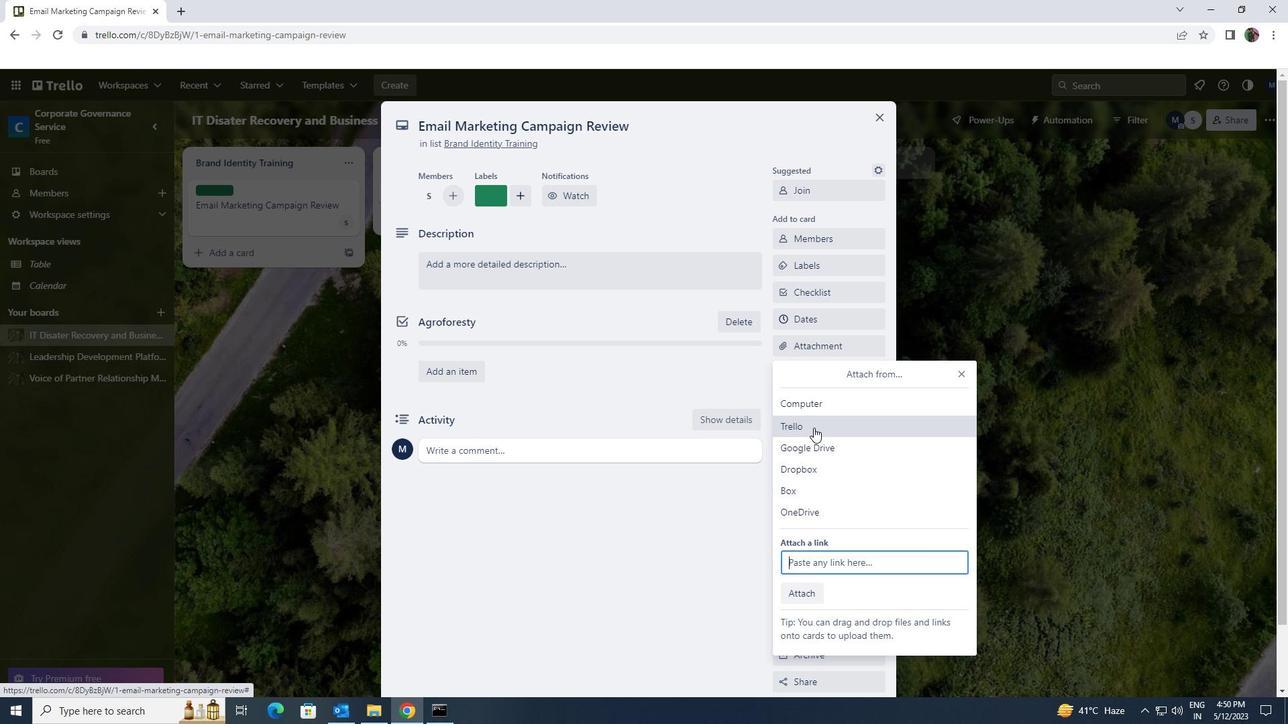 
Action: Mouse moved to (824, 506)
Screenshot: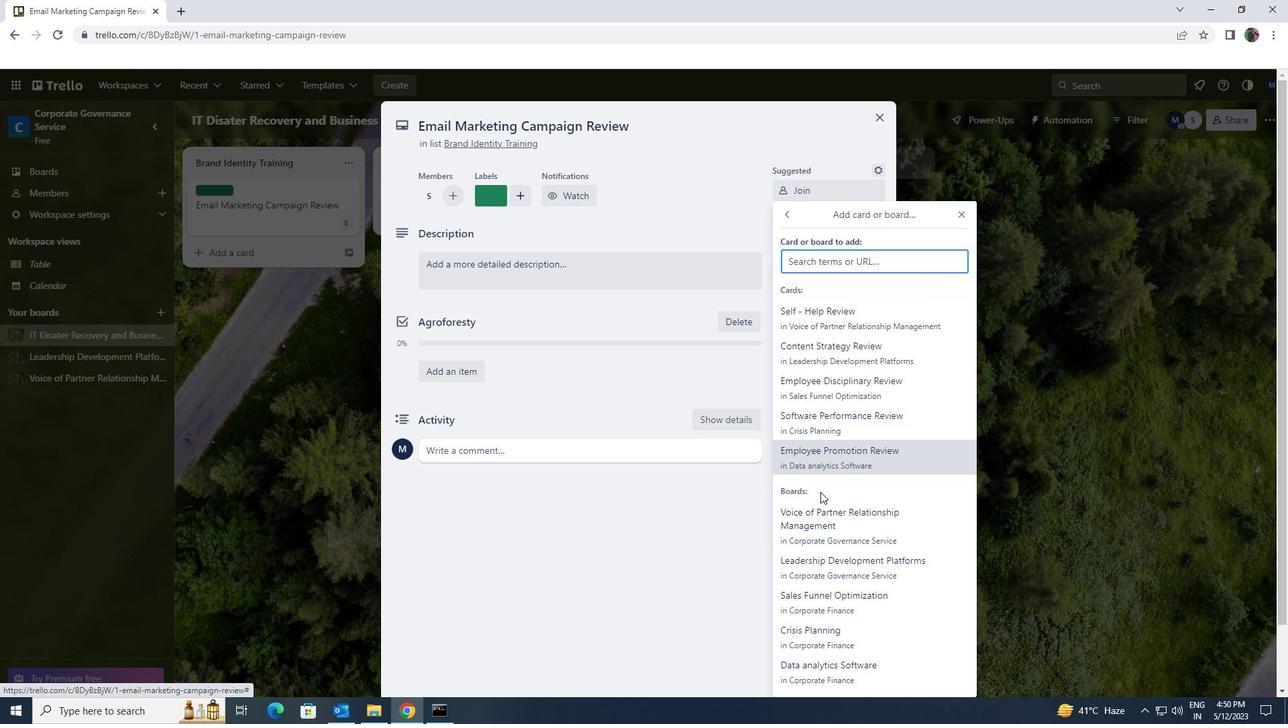 
Action: Mouse pressed left at (824, 506)
Screenshot: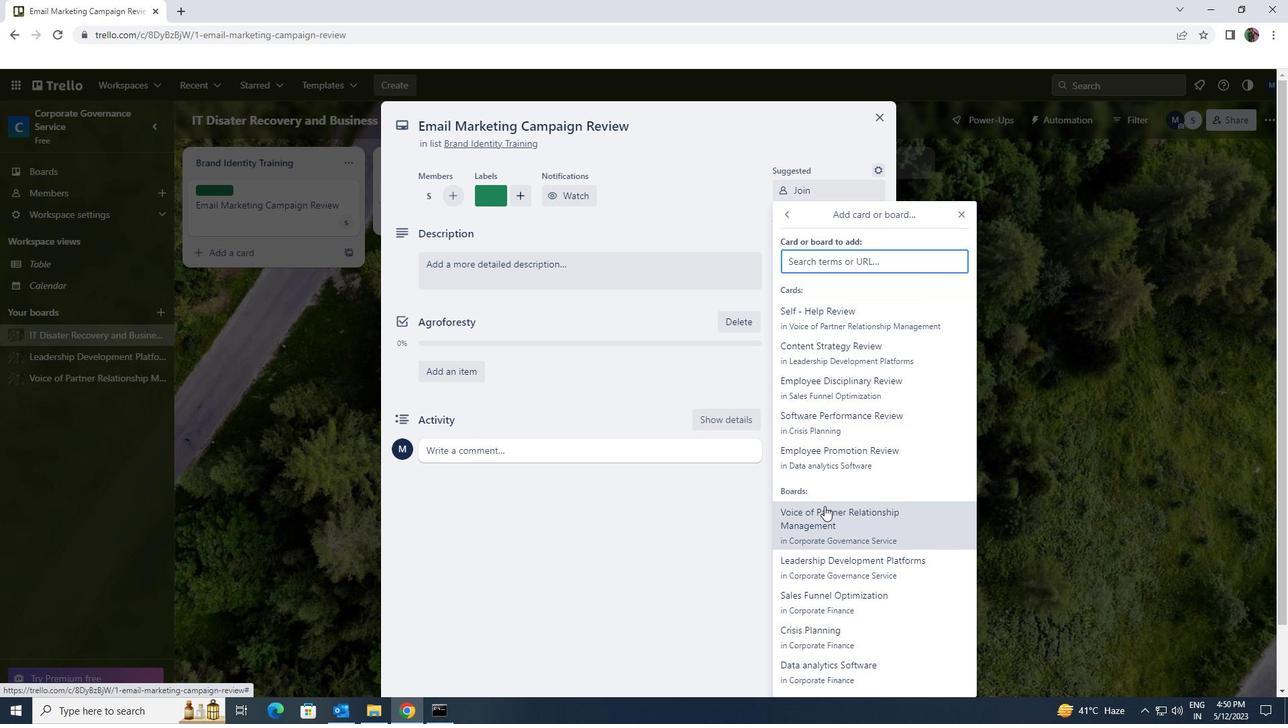 
Action: Mouse moved to (691, 284)
Screenshot: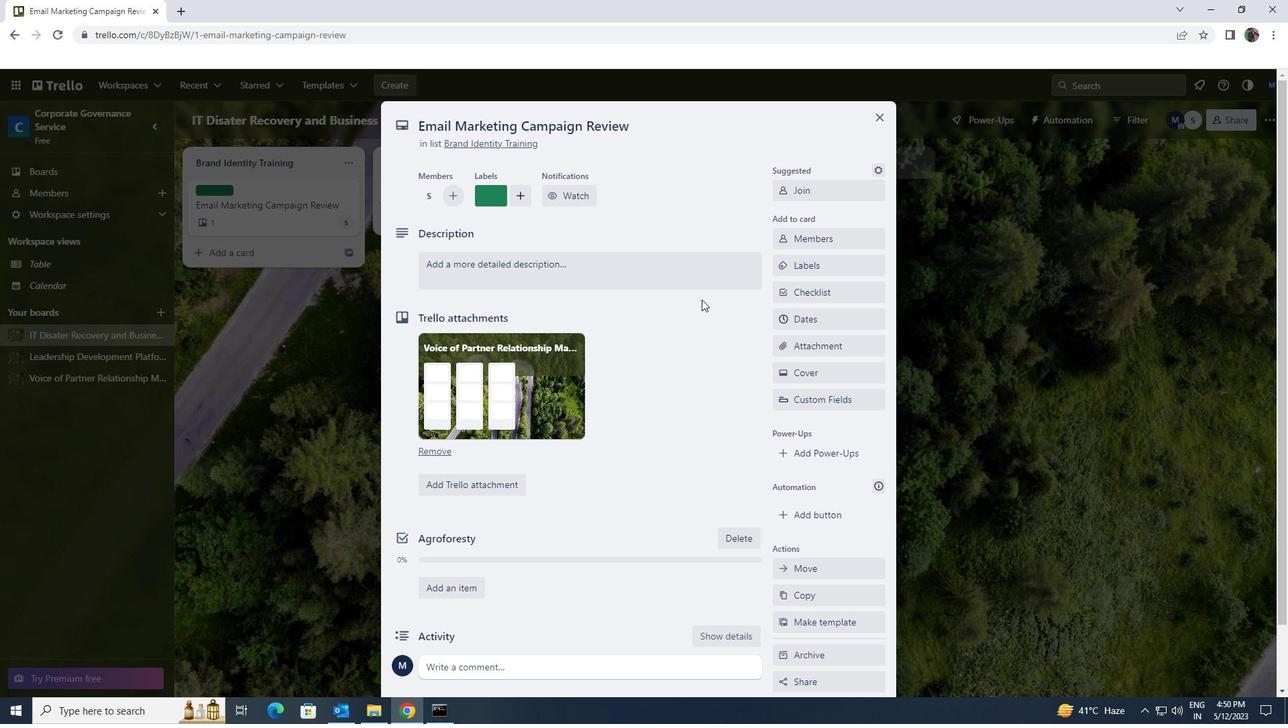 
Action: Mouse pressed left at (691, 284)
Screenshot: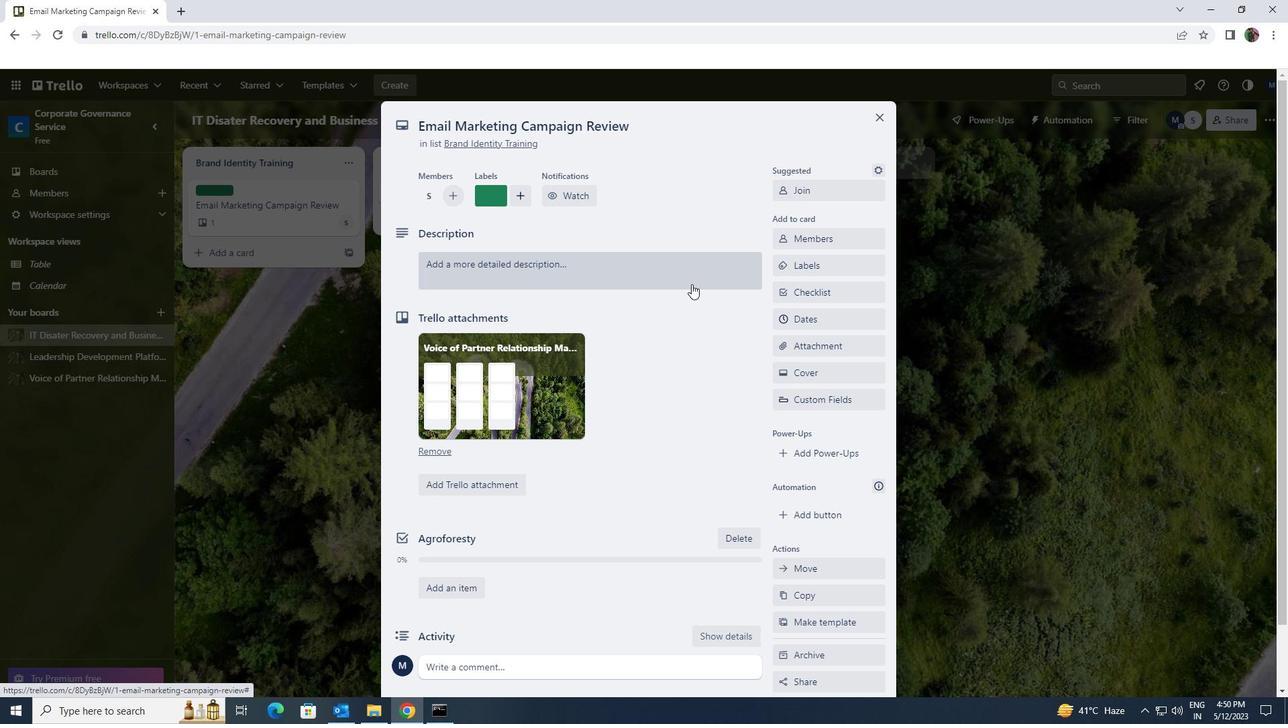 
Action: Key pressed <Key.shift>DEVELOP<Key.space>AND<Key.space>LAUNCH<Key.space>NEW<Key.space>CUSTOMER<Key.space>SEGMENTATION<Key.space>STAT<Key.backspace>RTEGY<Key.space><Key.backspace><Key.backspace><Key.backspace><Key.backspace>EGY<Key.space><Key.backspace><Key.backspace><Key.backspace><Key.backspace><Key.backspace><Key.backspace><Key.backspace><Key.backspace>TRATEGY<Key.space>FOR<Key.space>INTERNATIONAL<Key.space>MARKETS<Key.space>A
Screenshot: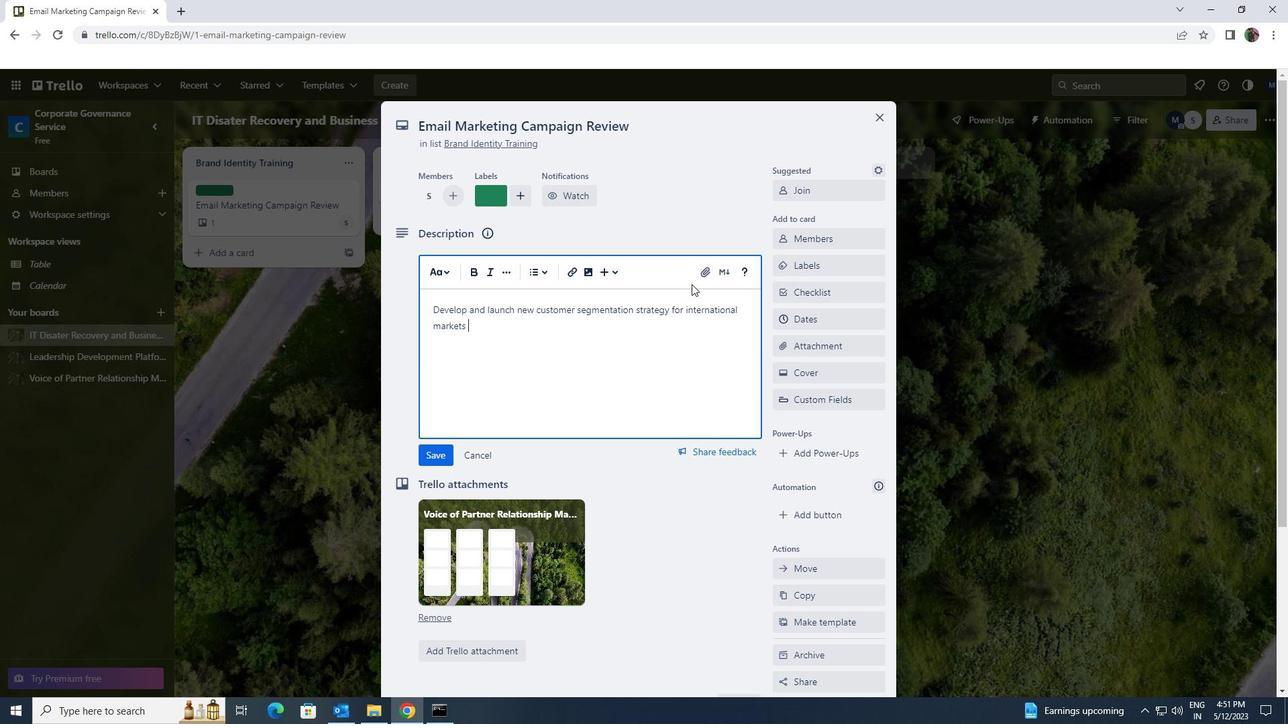 
Action: Mouse moved to (443, 458)
Screenshot: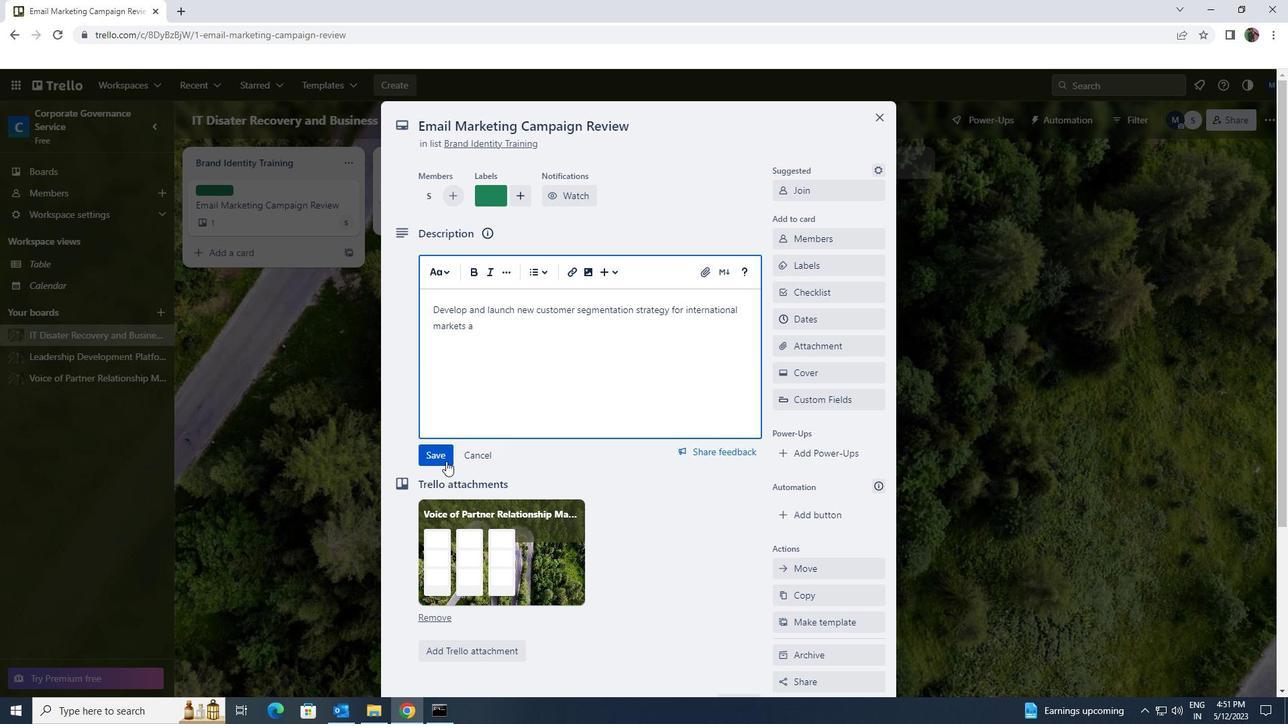 
Action: Mouse pressed left at (443, 458)
Screenshot: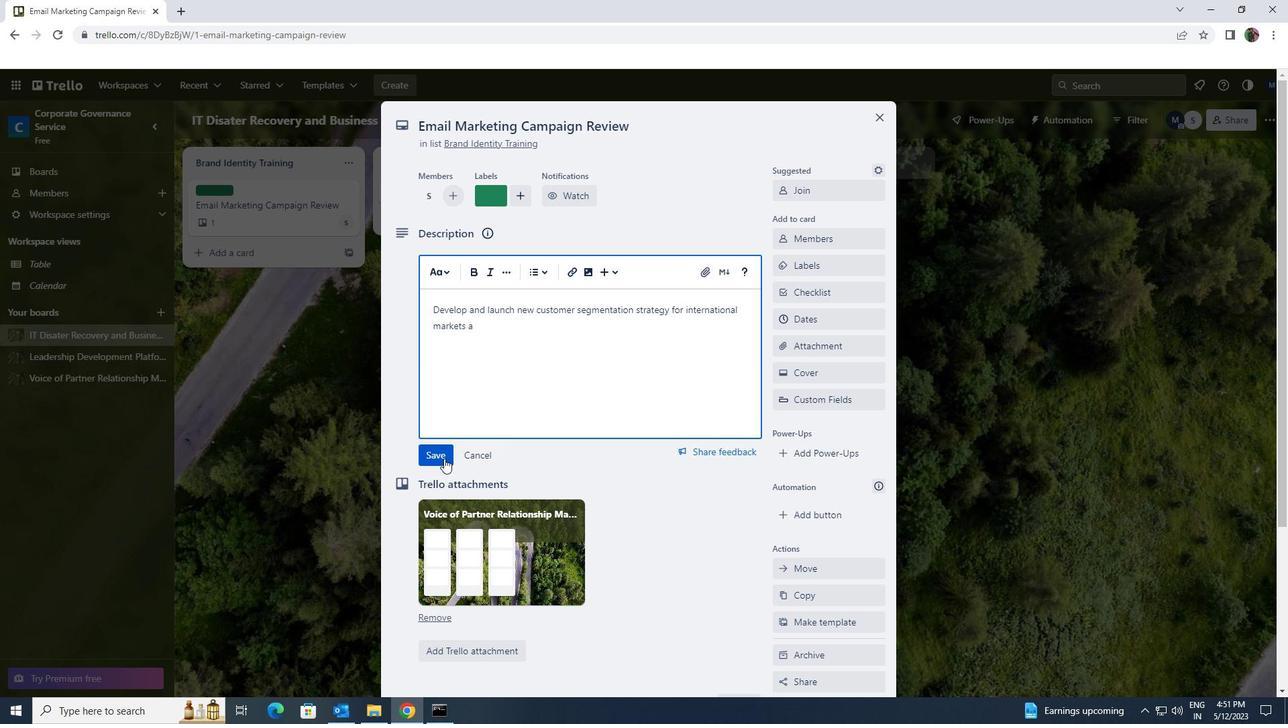 
Action: Mouse scrolled (443, 457) with delta (0, 0)
Screenshot: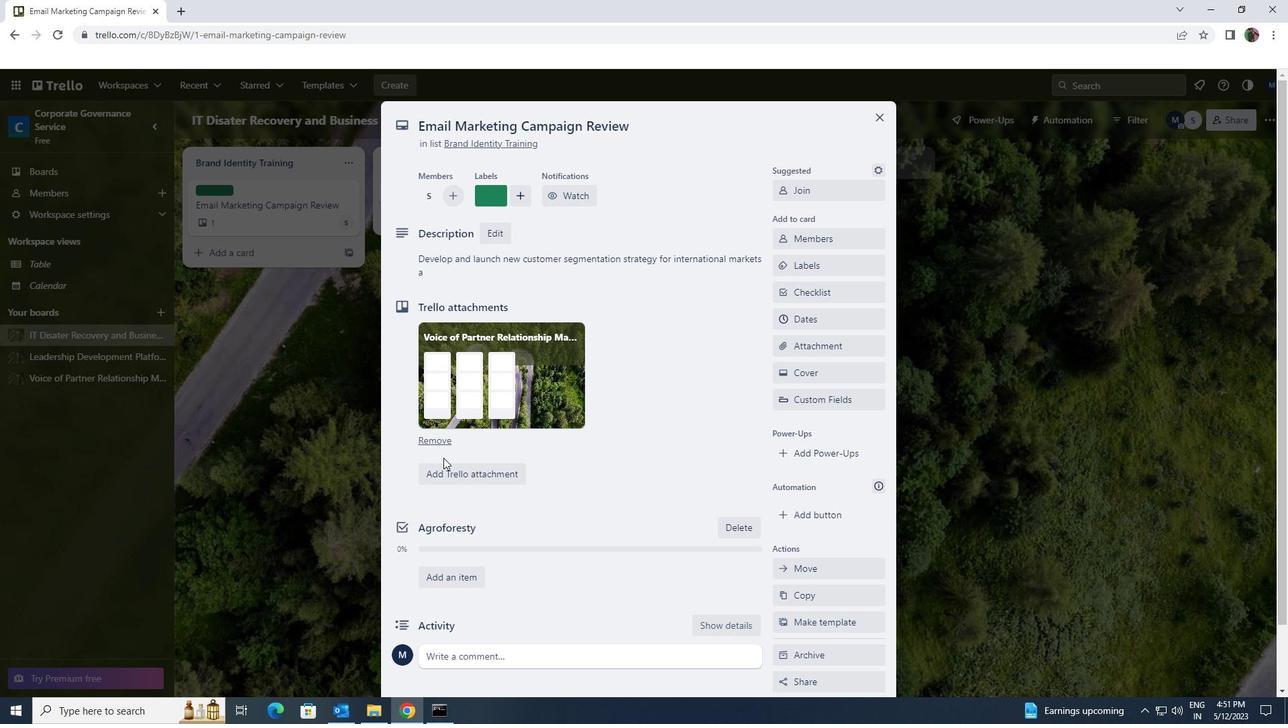 
Action: Mouse scrolled (443, 457) with delta (0, 0)
Screenshot: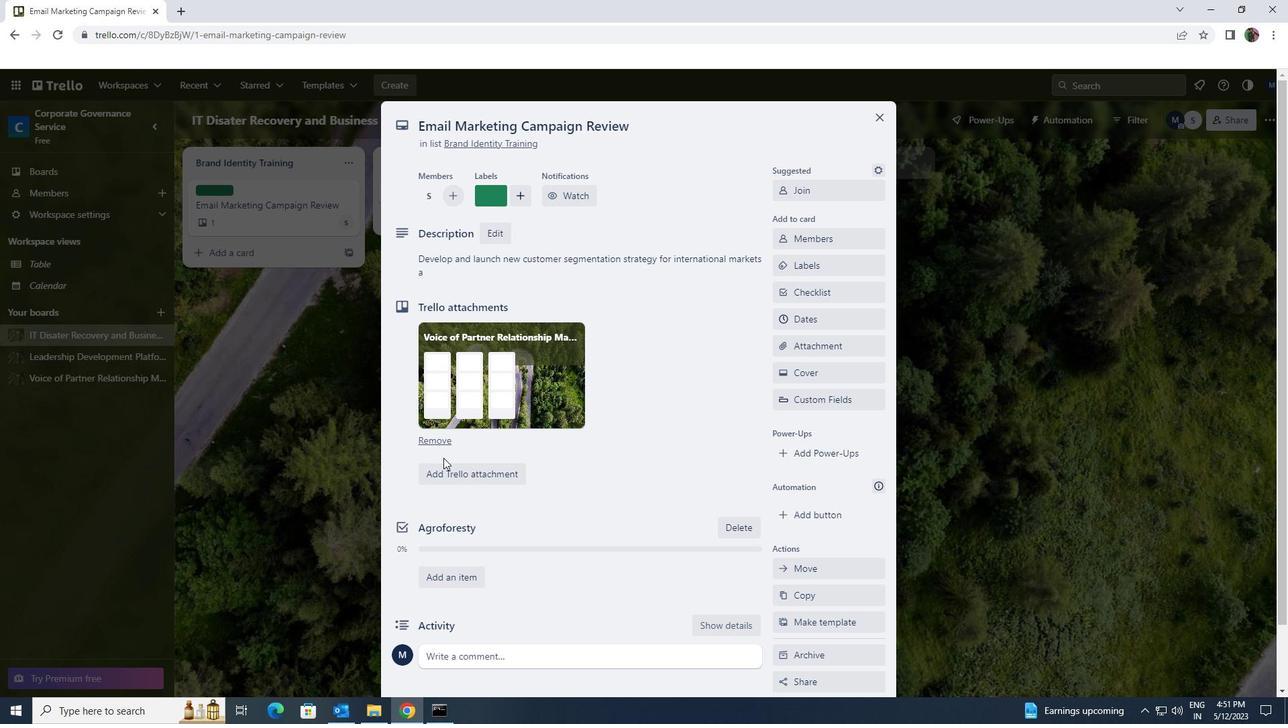 
Action: Mouse scrolled (443, 457) with delta (0, 0)
Screenshot: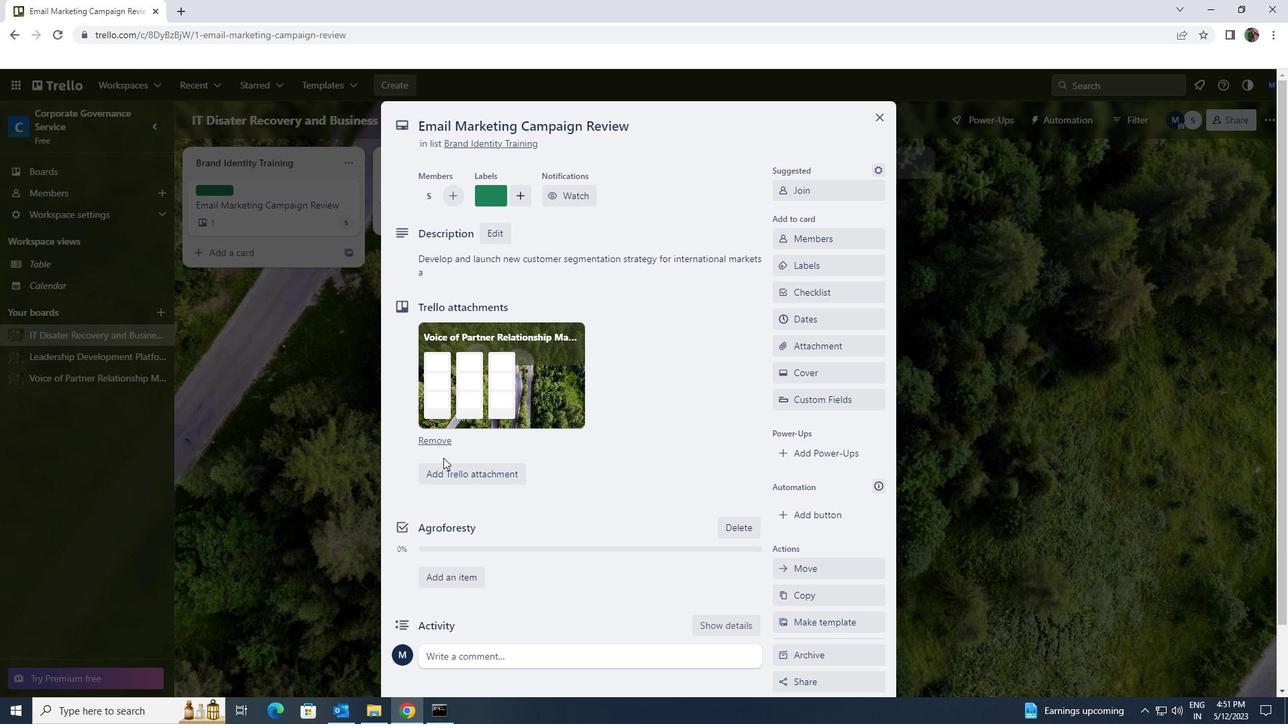 
Action: Mouse scrolled (443, 457) with delta (0, 0)
Screenshot: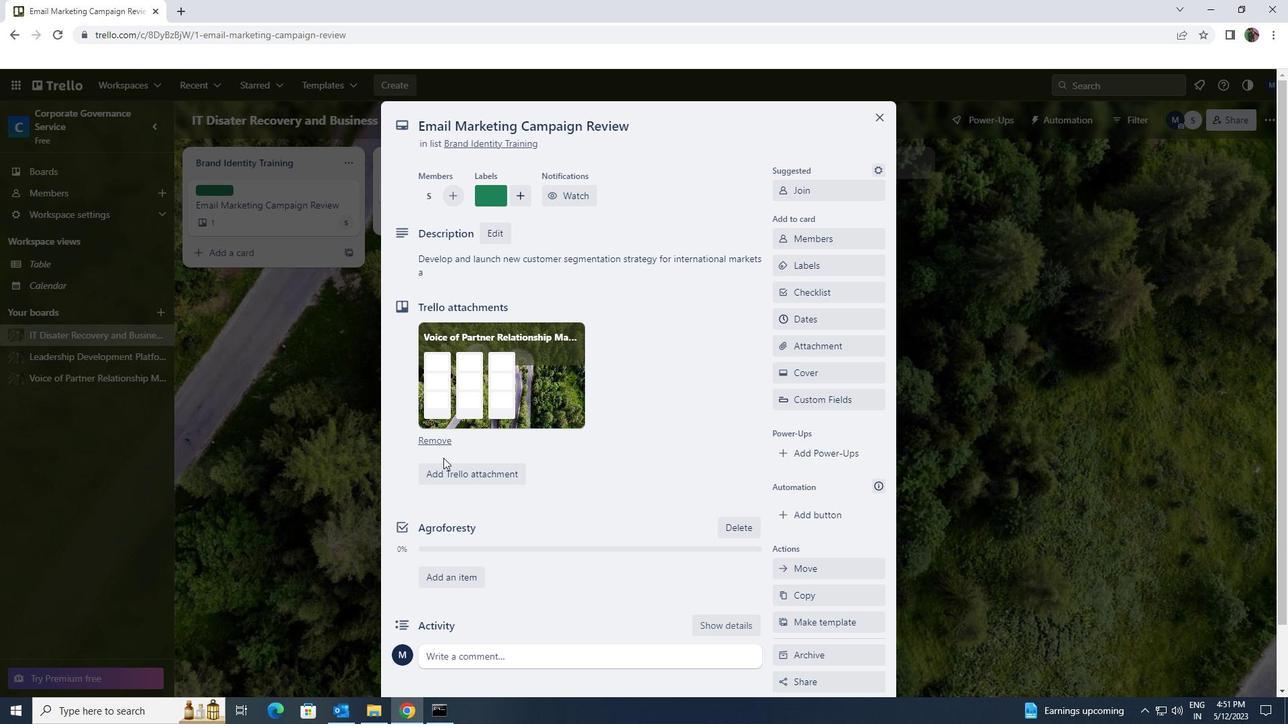 
Action: Mouse moved to (448, 584)
Screenshot: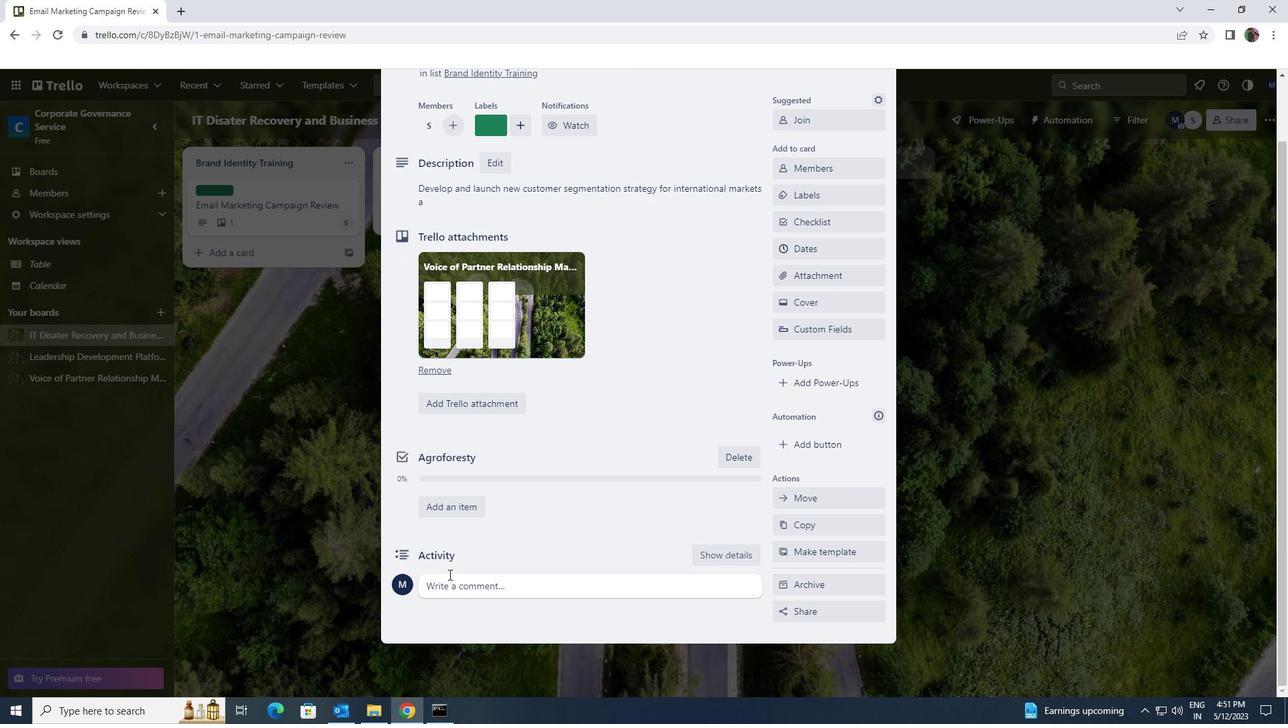 
Action: Mouse pressed left at (448, 584)
Screenshot: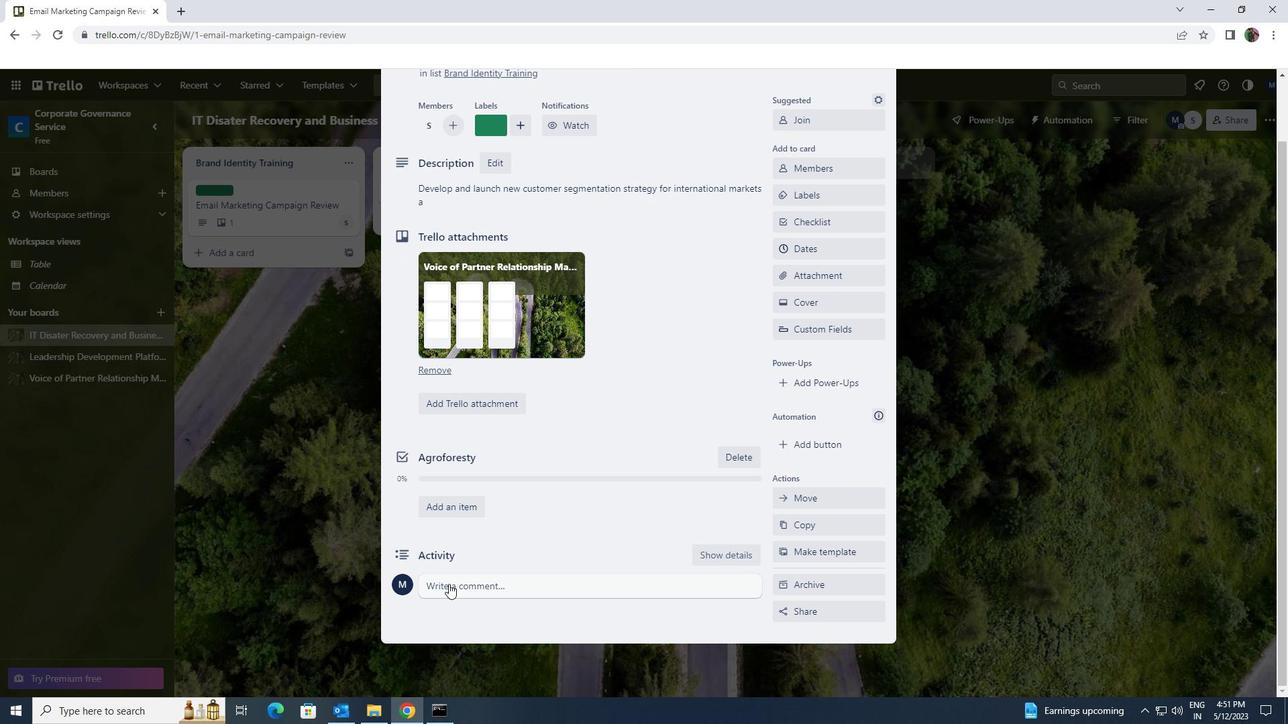 
Action: Key pressed <Key.shift>LETB<Key.space>US<Key.backspace><Key.backspace><Key.backspace><Key.backspace><Key.space>US<Key.space>APPROACH<Key.space>THIS<Key.space>TASK<Key.space>WITH<Key.space>SENSE<Key.space>OF<Key.space>DATA<Key.space>DRIVEN<Key.space>DECISION<Key.space>MAKING<Key.space>USING<Key.space><Key.shift>METRICS<Key.space>AND<Key.space>ANALYTICS<Key.space>TO<Key.space>INFORM<Key.space>OUR<Key.space>CHOICE.
Screenshot: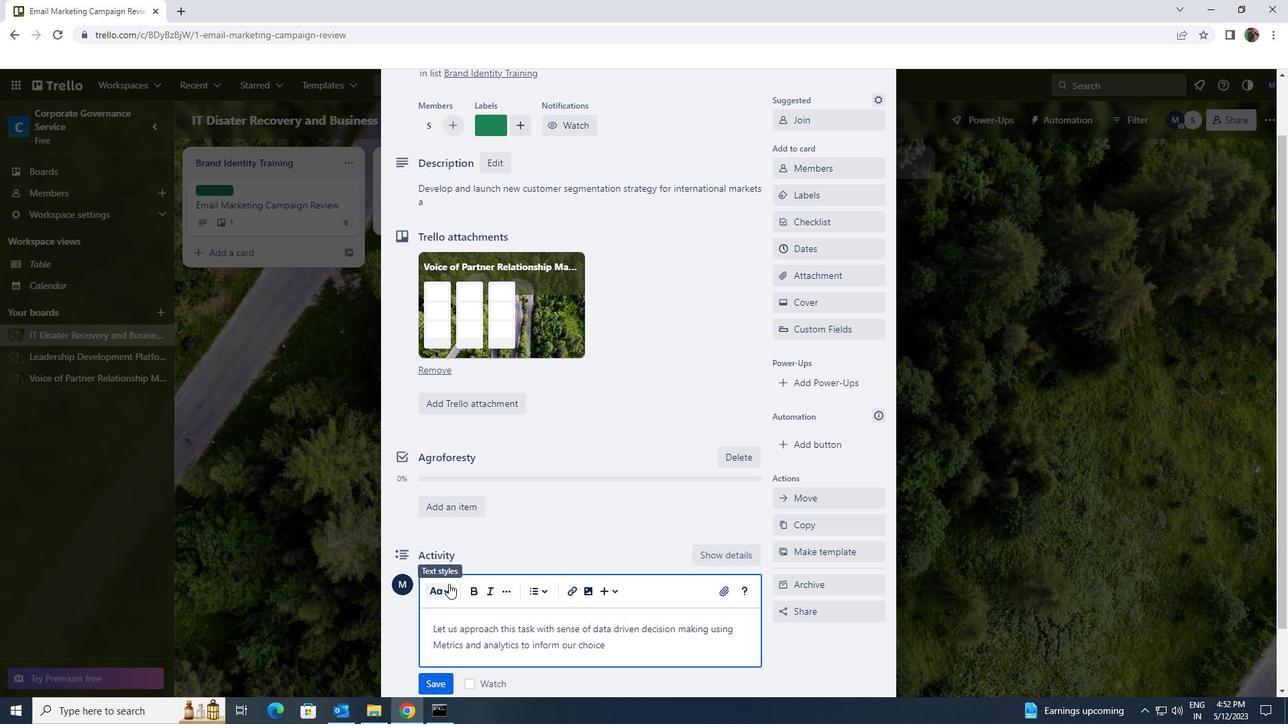 
Action: Mouse moved to (446, 678)
Screenshot: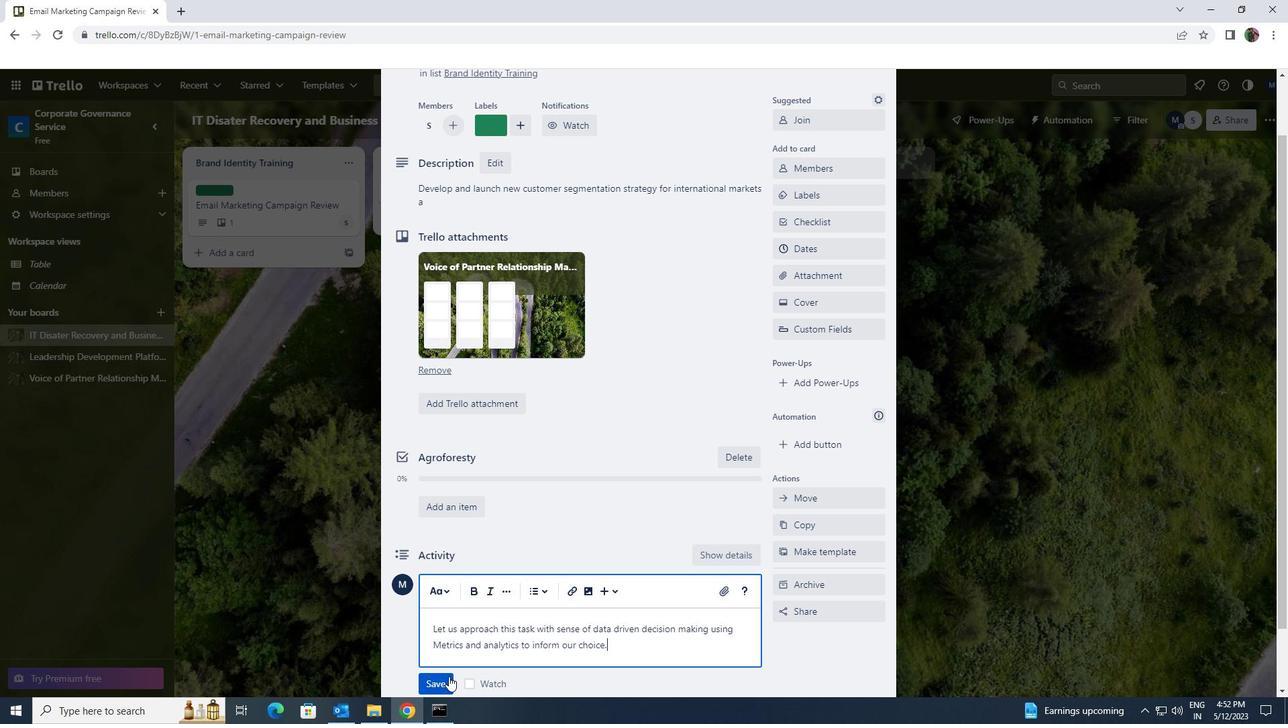 
Action: Mouse pressed left at (446, 678)
Screenshot: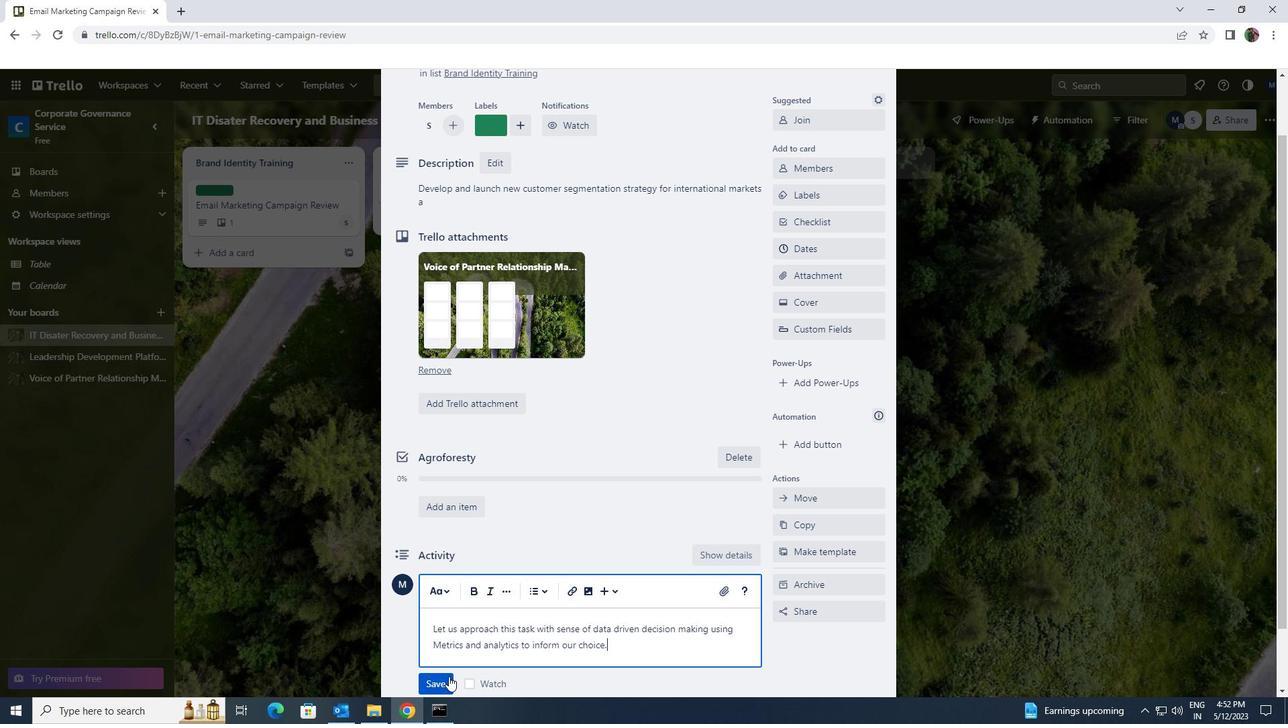 
Action: Mouse moved to (797, 245)
Screenshot: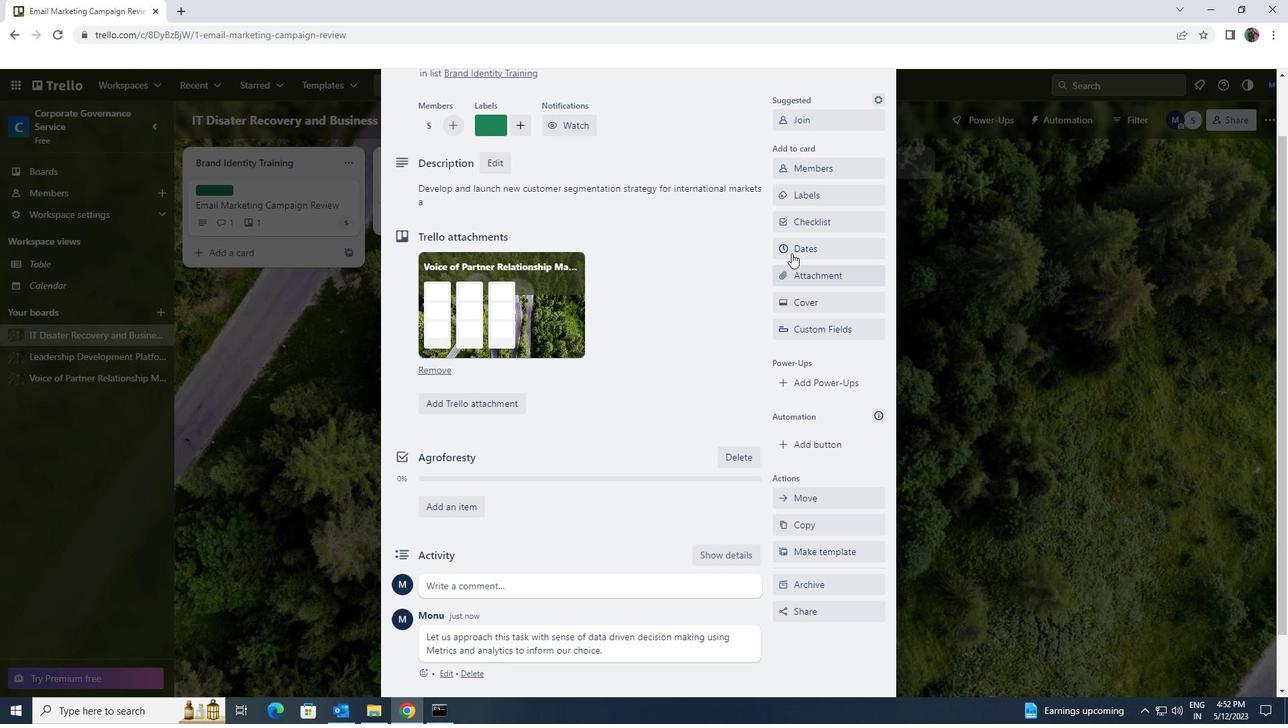 
Action: Mouse pressed left at (797, 245)
Screenshot: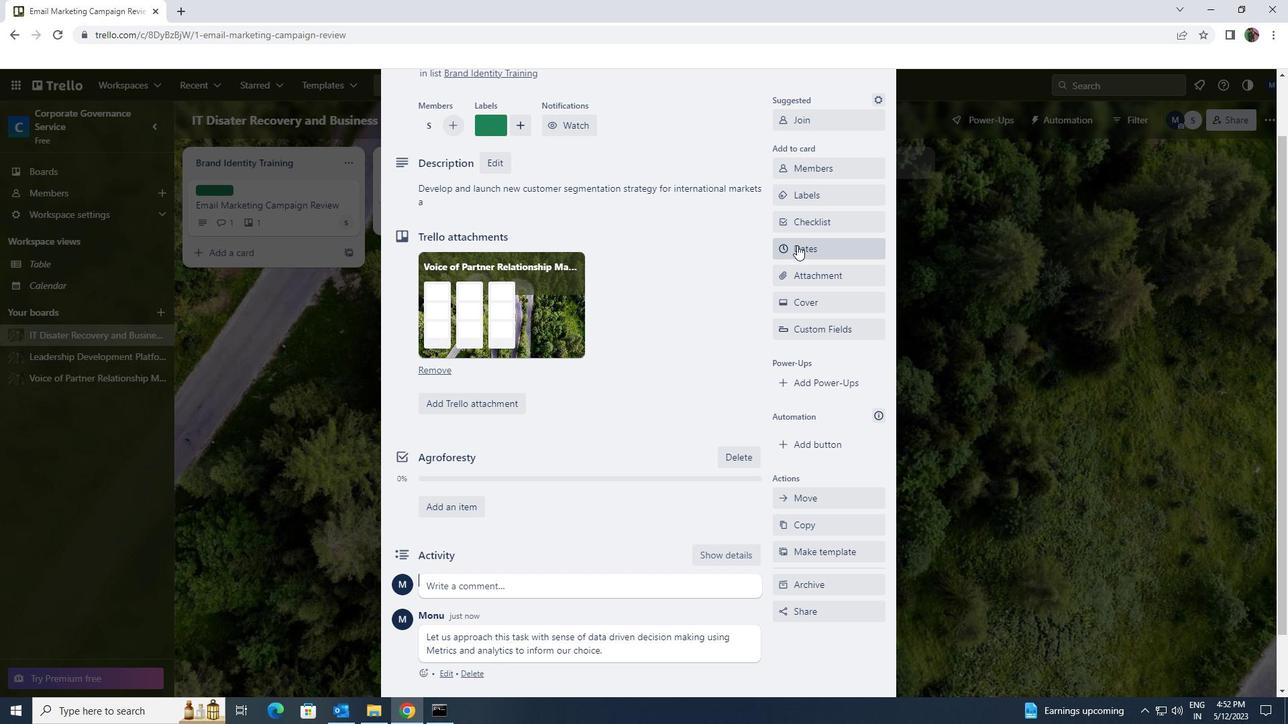 
Action: Mouse moved to (783, 362)
Screenshot: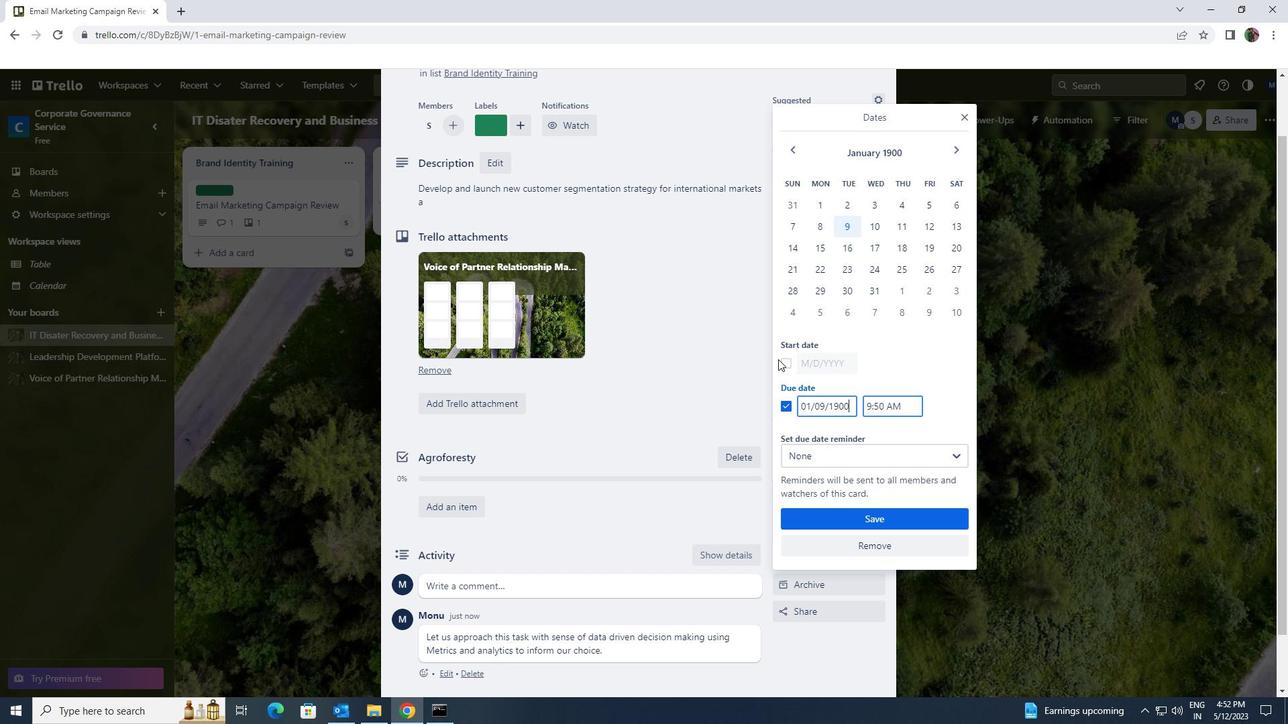 
Action: Mouse pressed left at (783, 362)
Screenshot: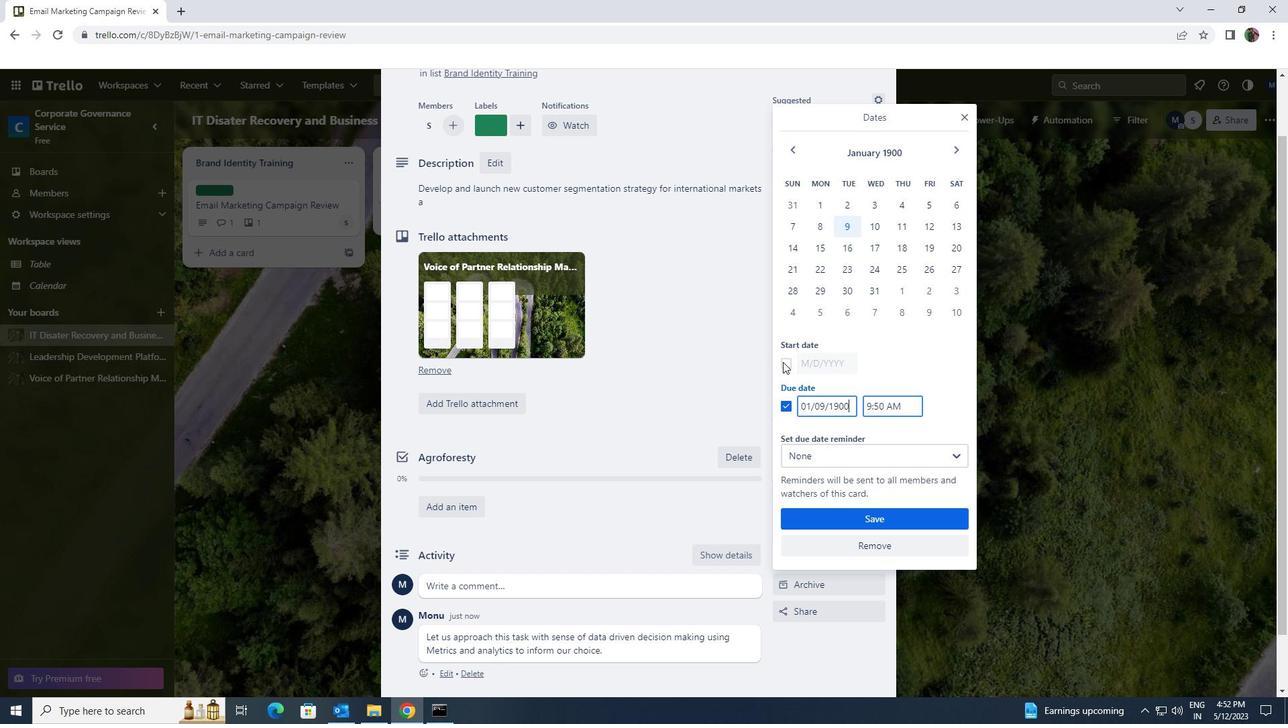 
Action: Mouse moved to (847, 361)
Screenshot: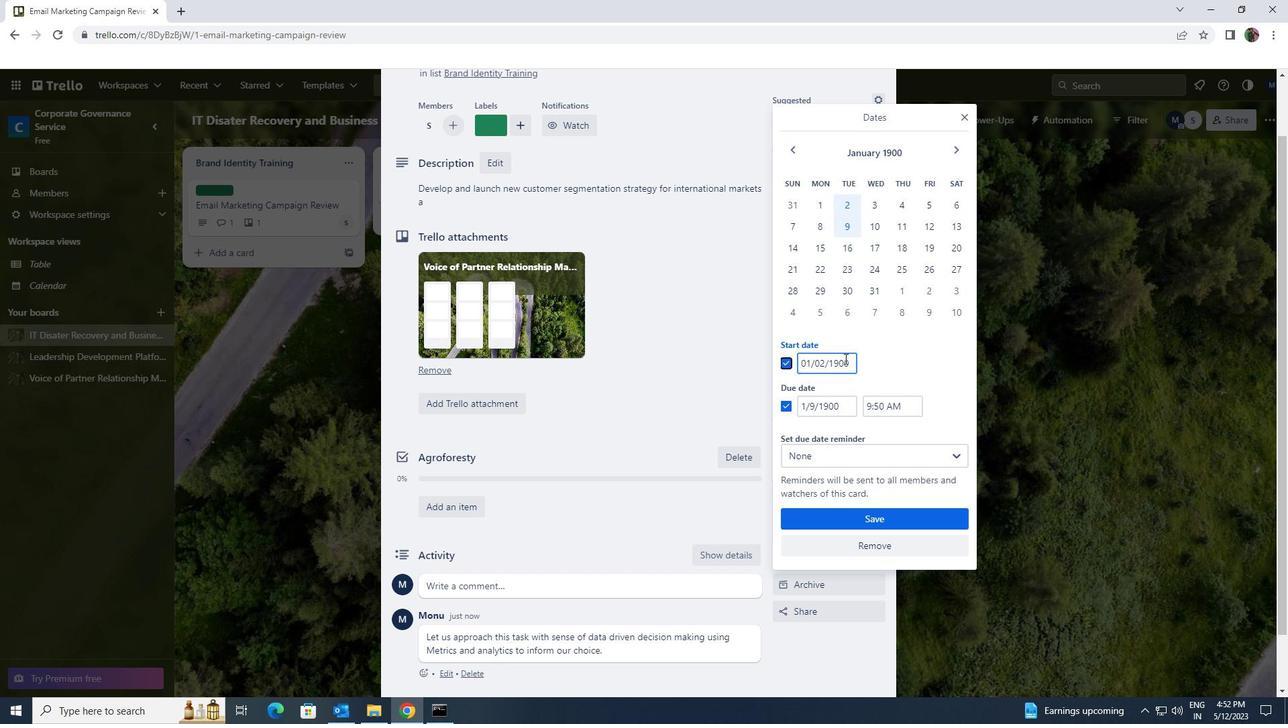 
Action: Mouse pressed left at (847, 361)
Screenshot: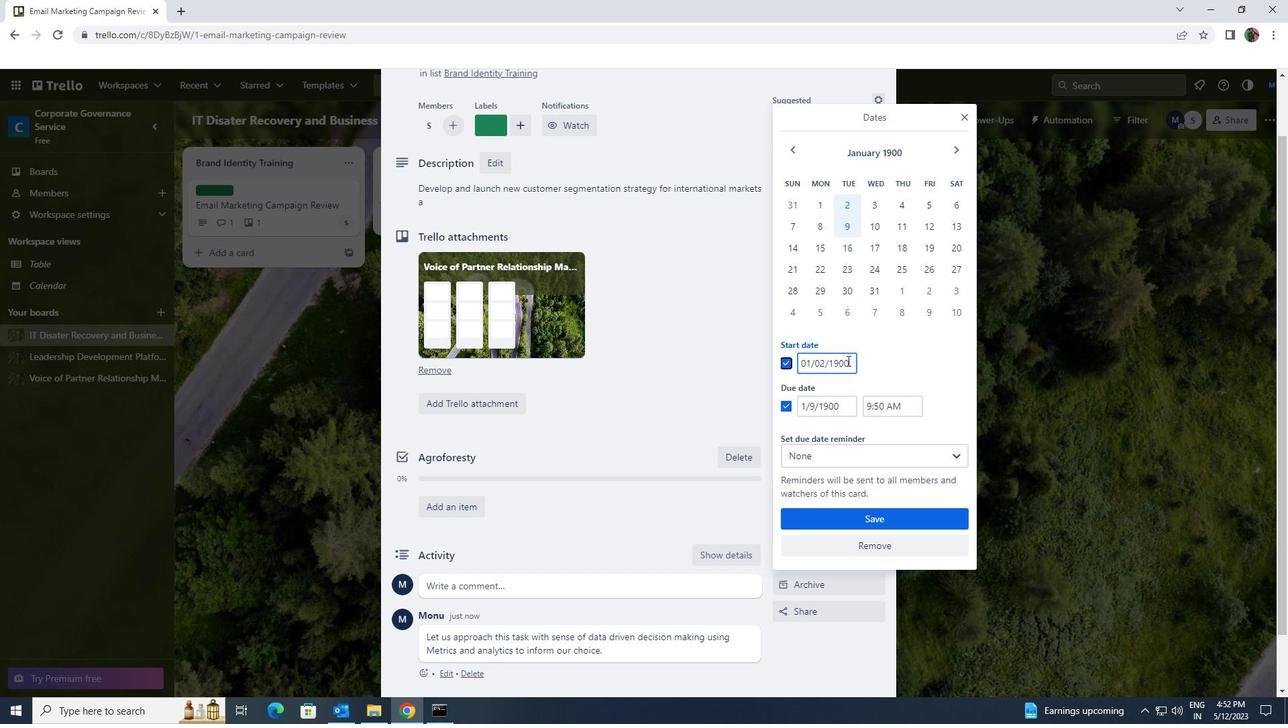 
Action: Mouse moved to (795, 364)
Screenshot: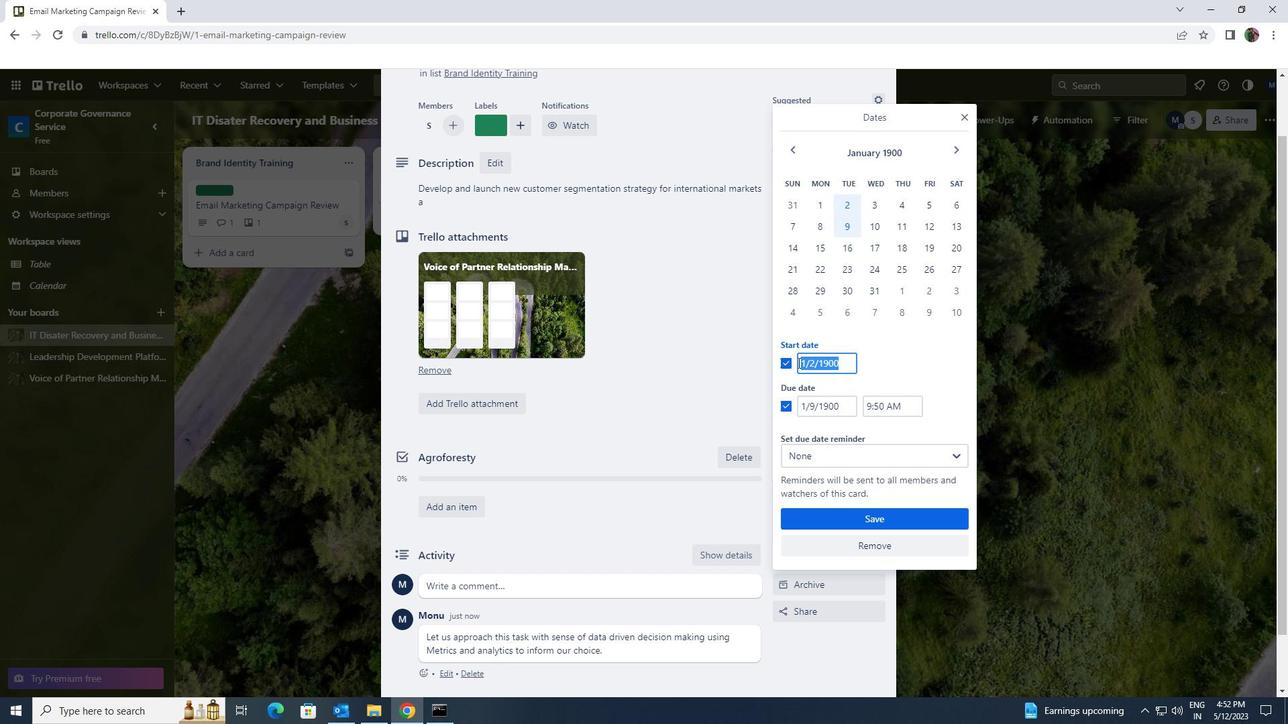
Action: Key pressed 1/3/1900
Screenshot: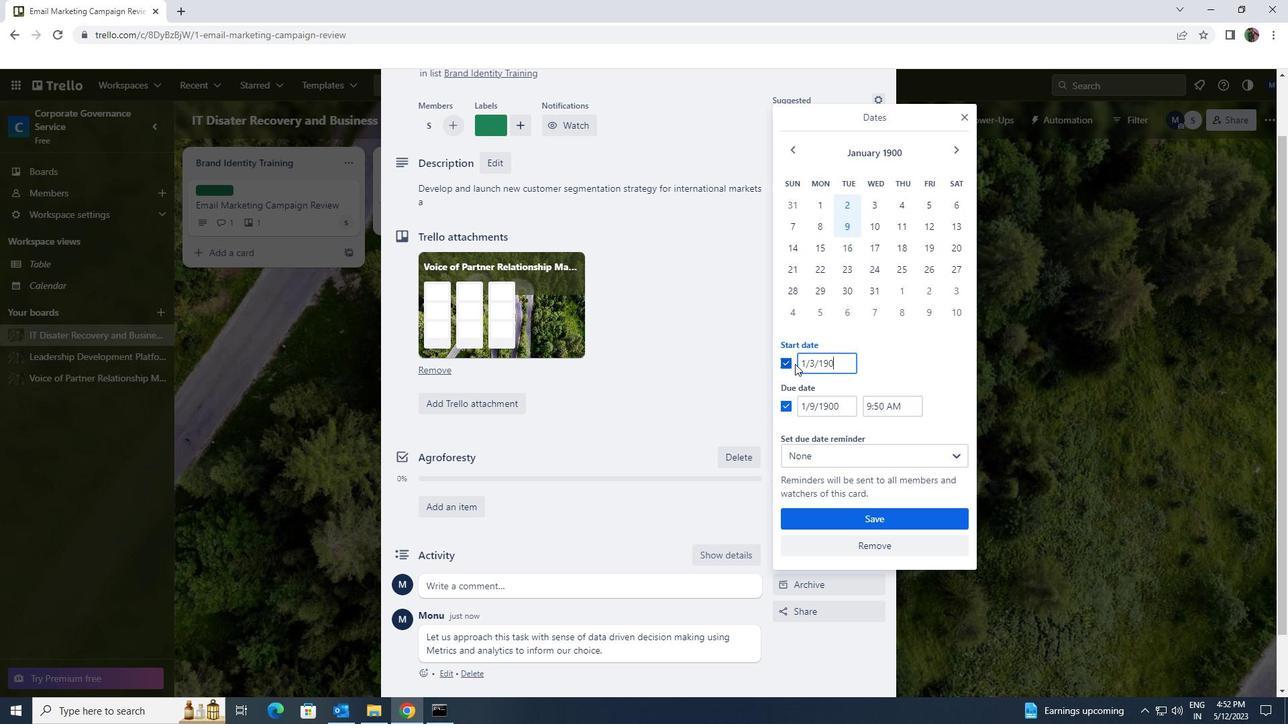 
Action: Mouse moved to (851, 408)
Screenshot: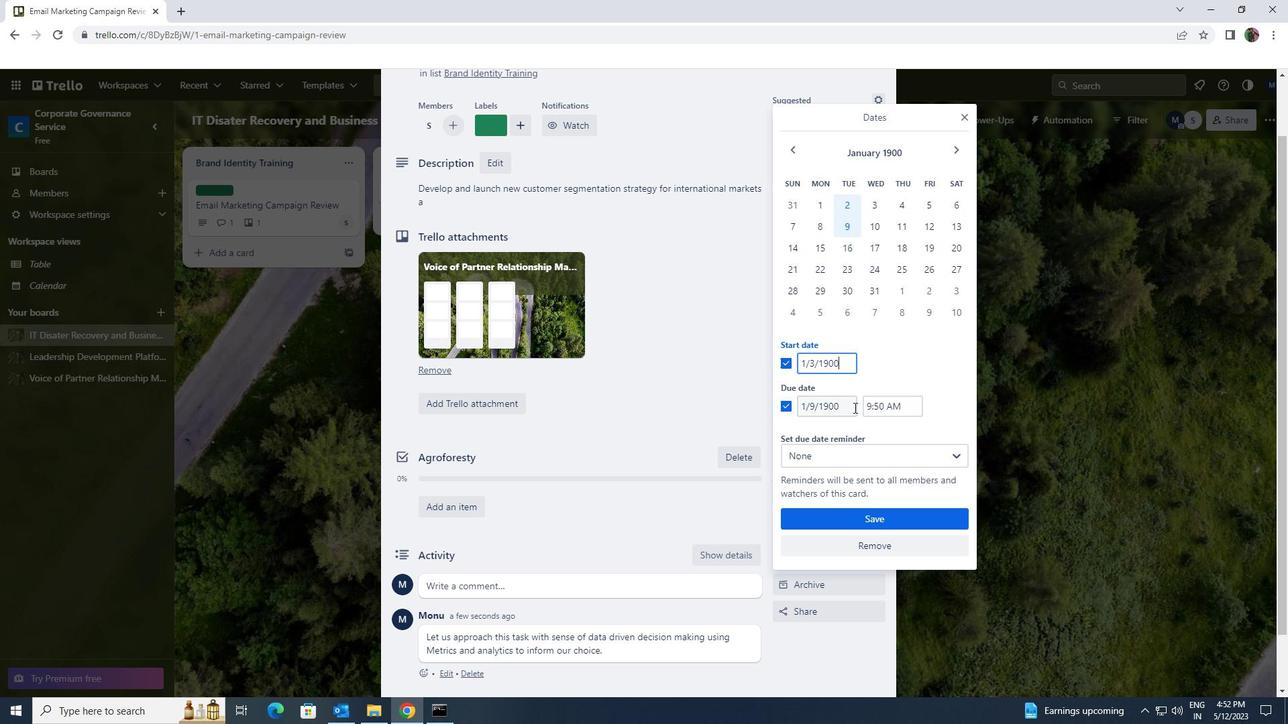 
Action: Mouse pressed left at (851, 408)
Screenshot: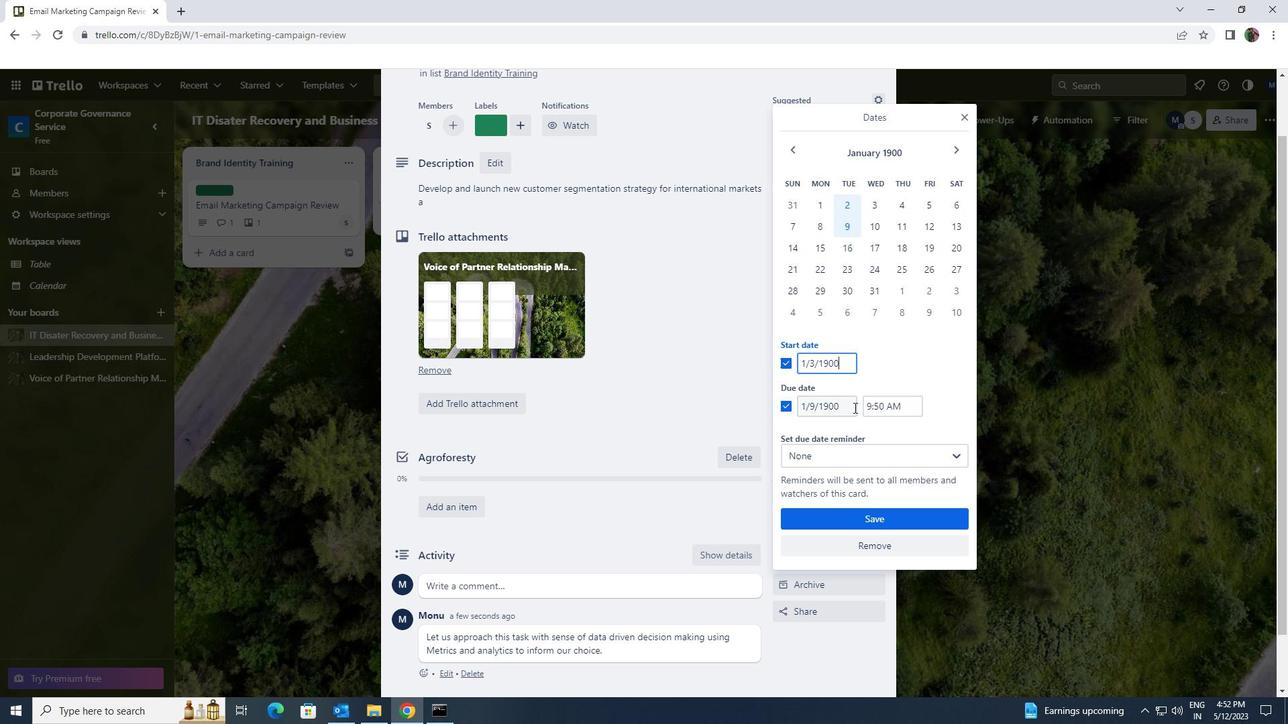 
Action: Mouse moved to (794, 408)
Screenshot: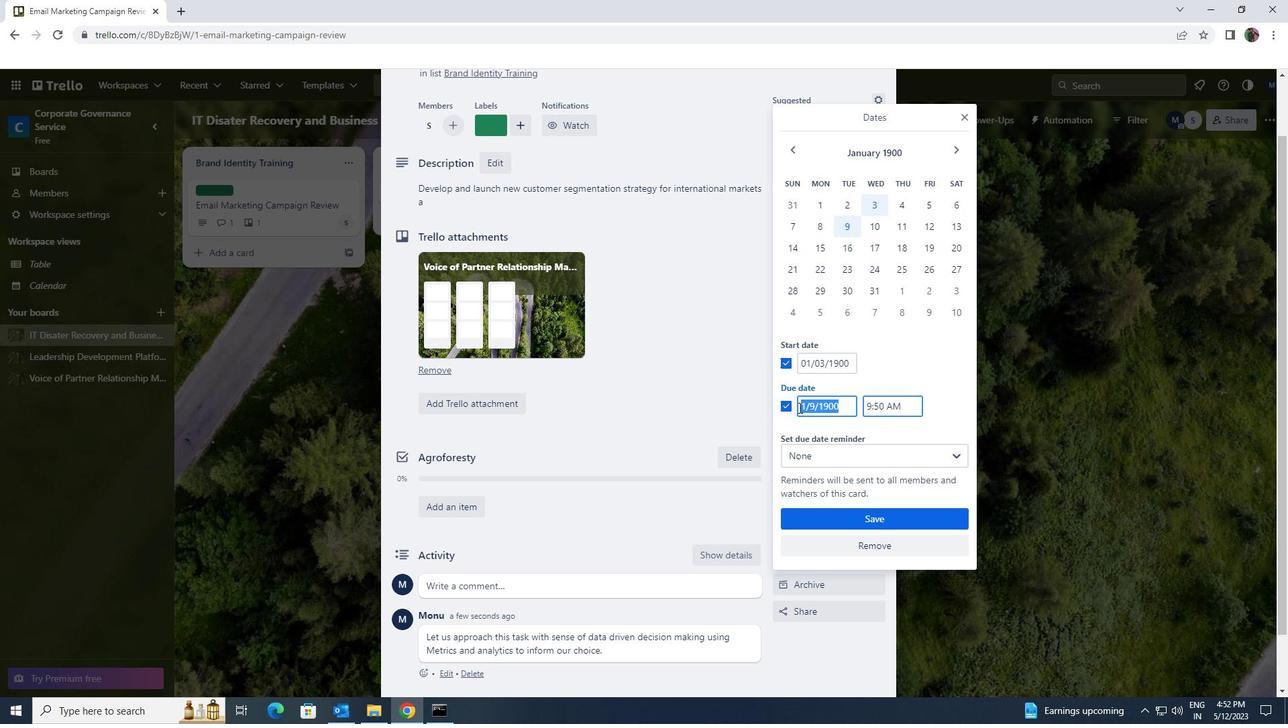 
Action: Key pressed 1/10/1
Screenshot: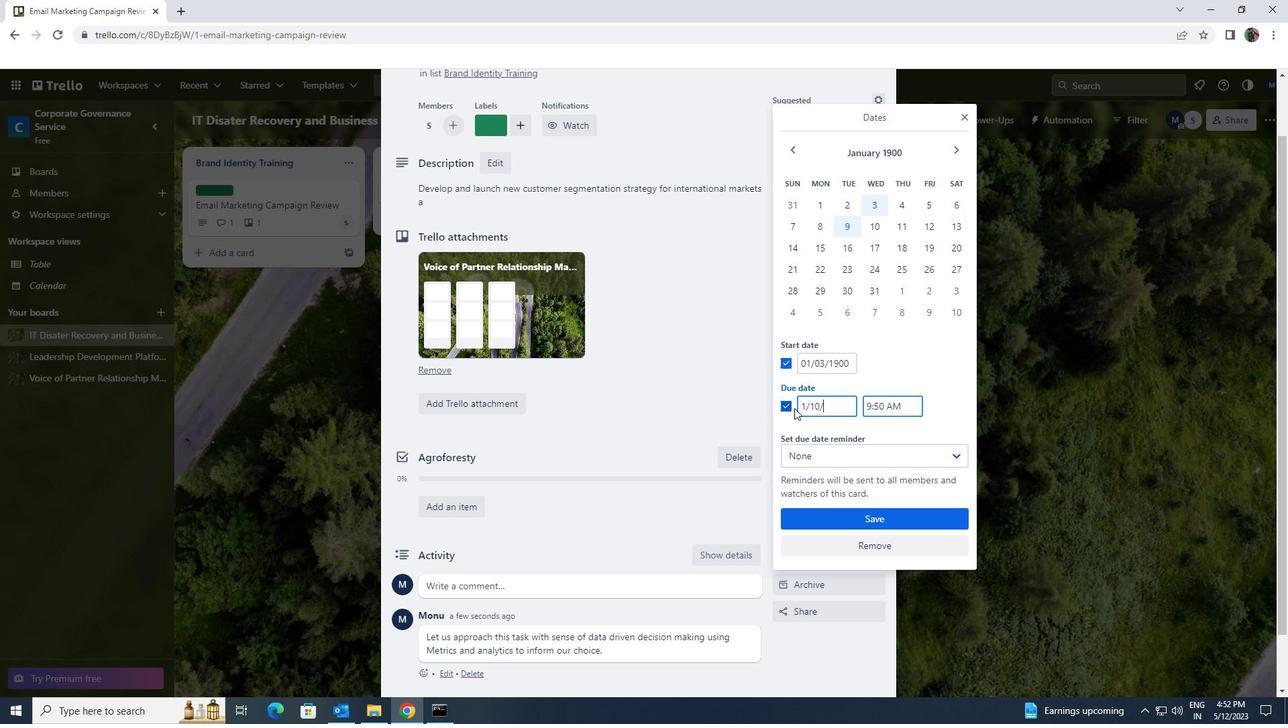
Action: Mouse moved to (801, 407)
Screenshot: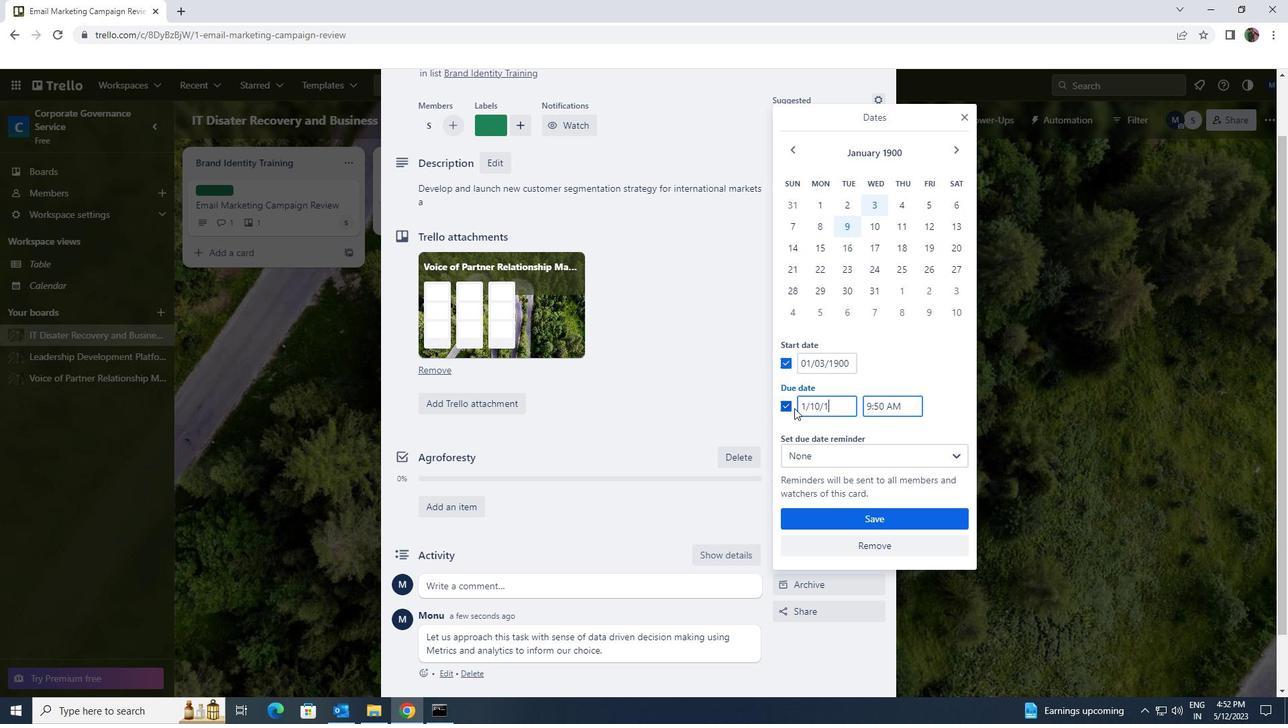 
Action: Key pressed 9
Screenshot: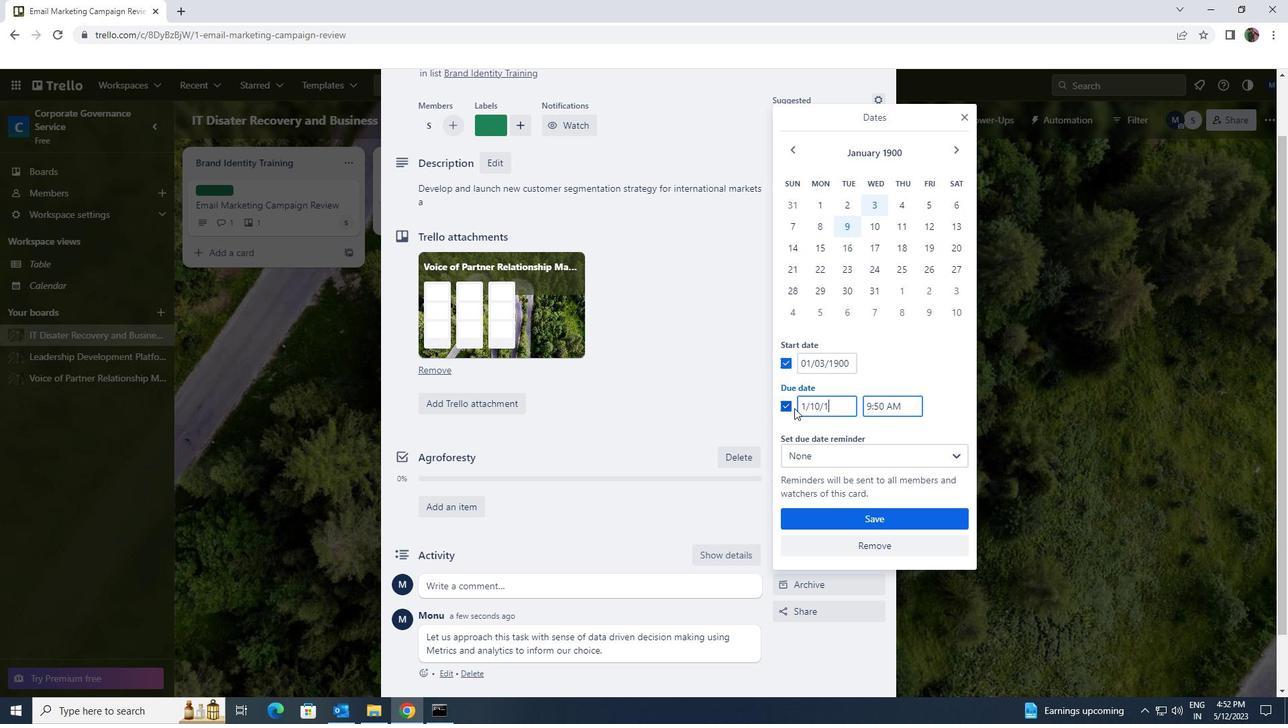 
Action: Mouse moved to (814, 410)
Screenshot: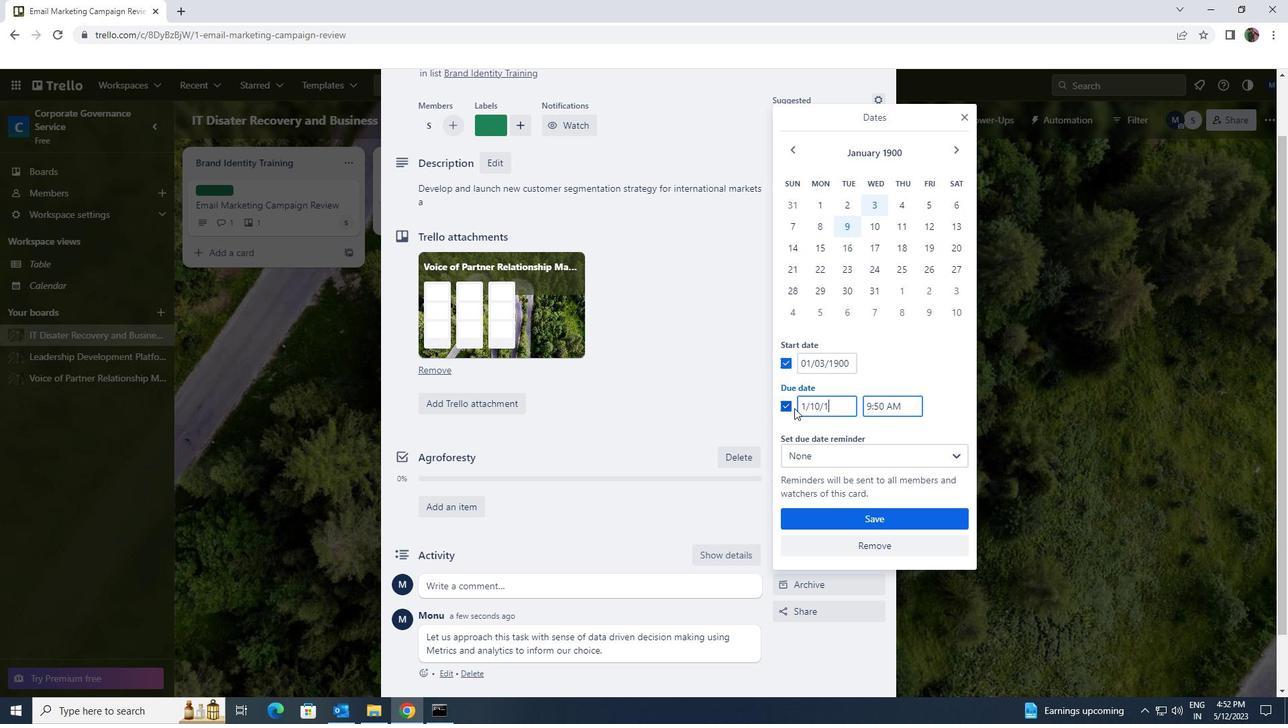 
Action: Key pressed 00
Screenshot: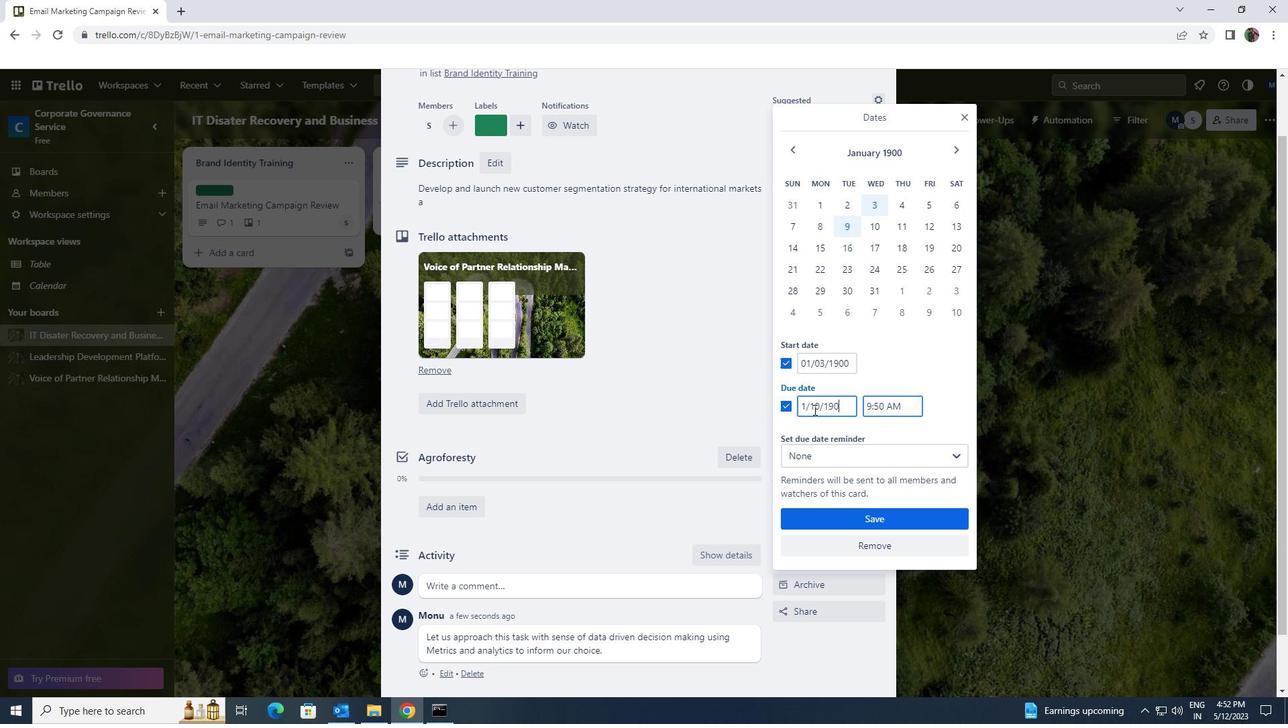 
Action: Mouse moved to (876, 516)
Screenshot: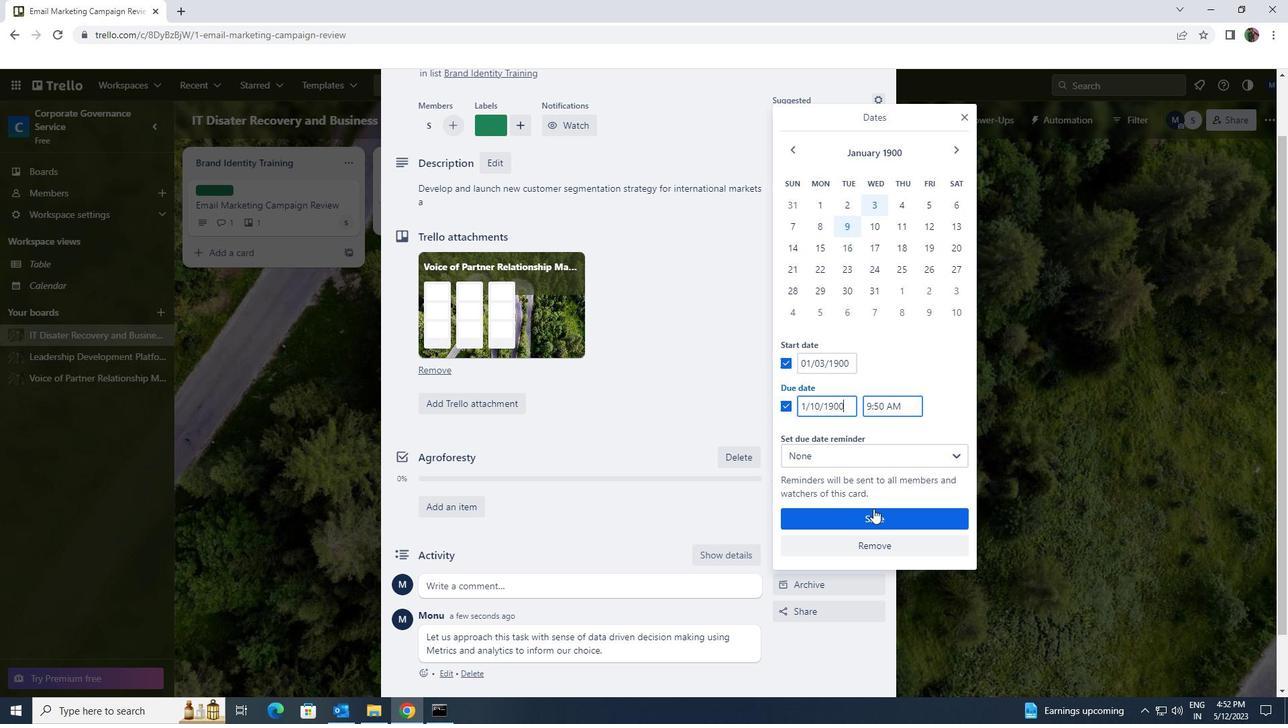 
Action: Mouse pressed left at (876, 516)
Screenshot: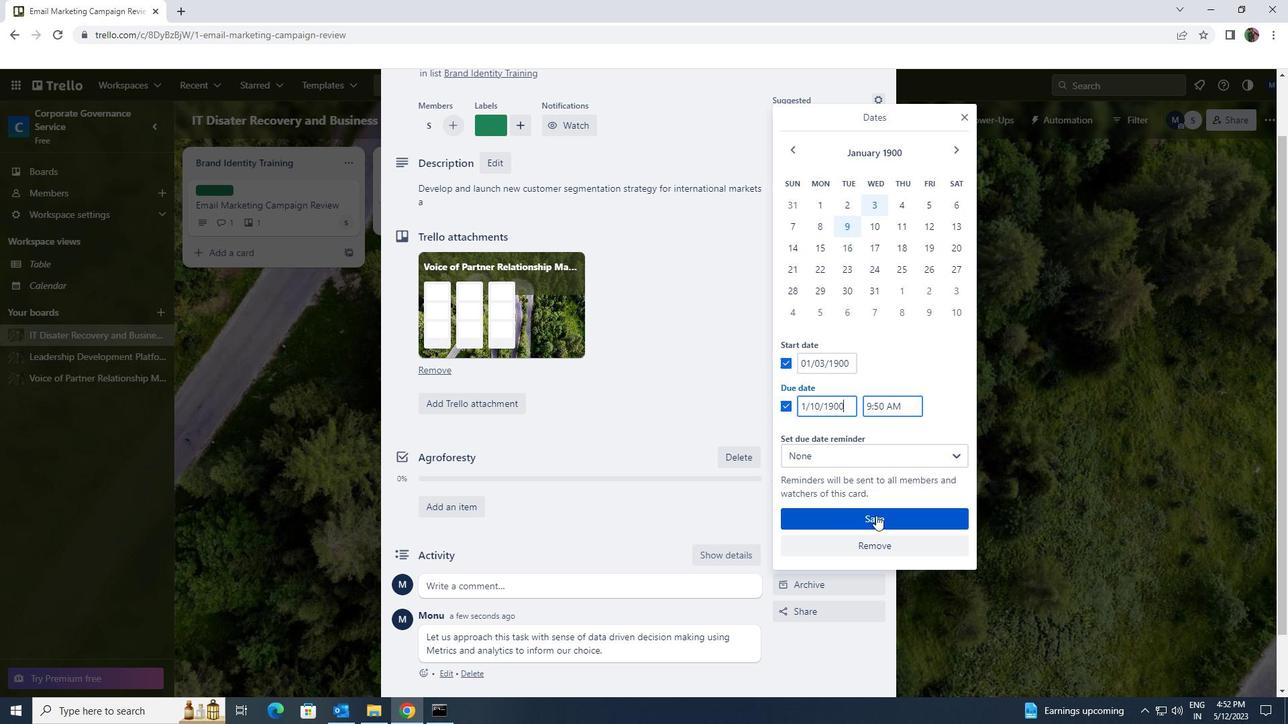 
